 Task: Search one way flight ticket for 1 adult, 1 child, 1 infant in seat in premium economy from Jackson: Jackson Hole Airport to Greenville: Pitt-greenville Airport on 5-2-2023. Choice of flights is Frontier. Number of bags: 6 checked bags. Price is upto 96000. Outbound departure time preference is 16:15.
Action: Mouse moved to (360, 309)
Screenshot: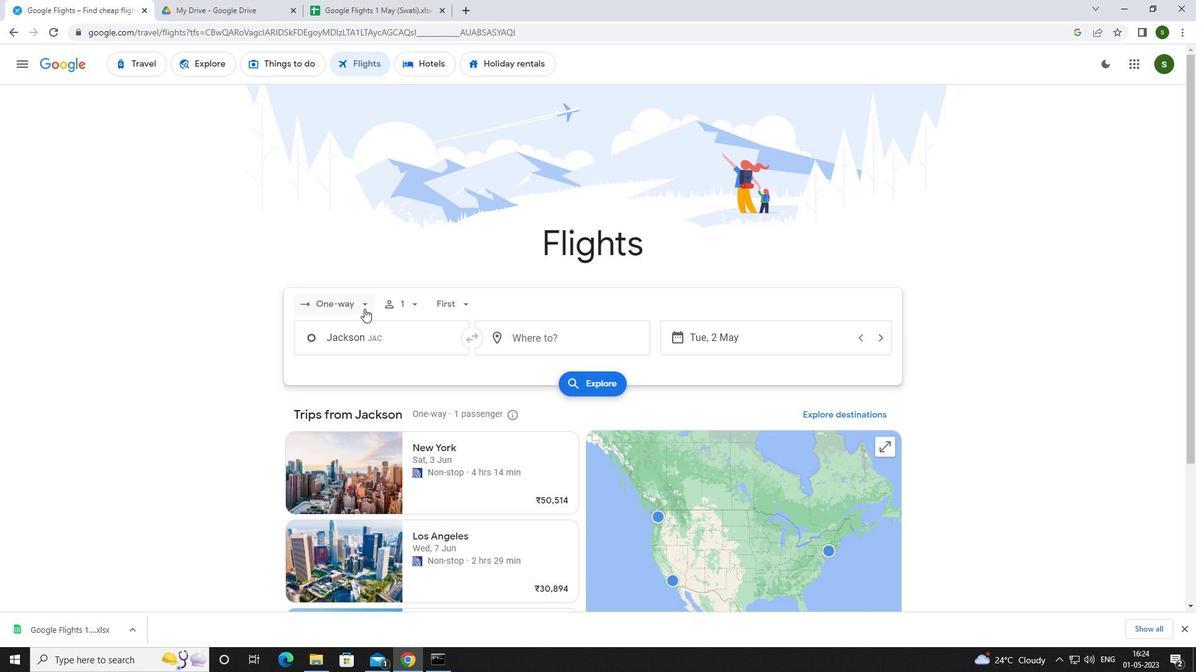 
Action: Mouse pressed left at (360, 309)
Screenshot: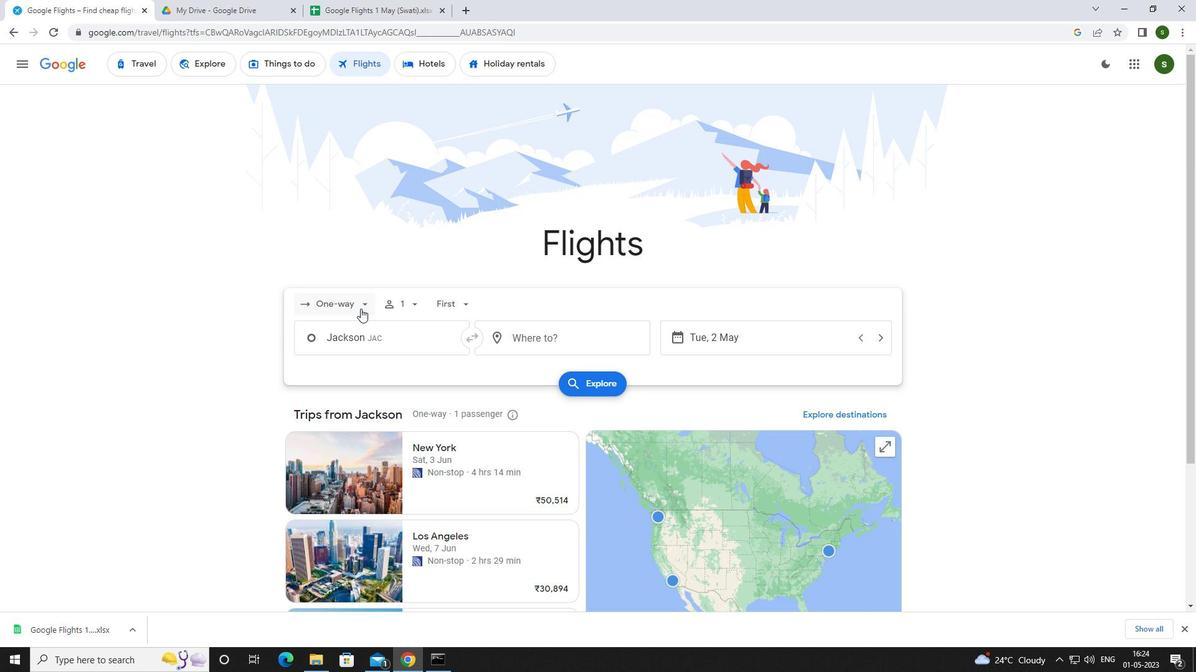 
Action: Mouse moved to (364, 362)
Screenshot: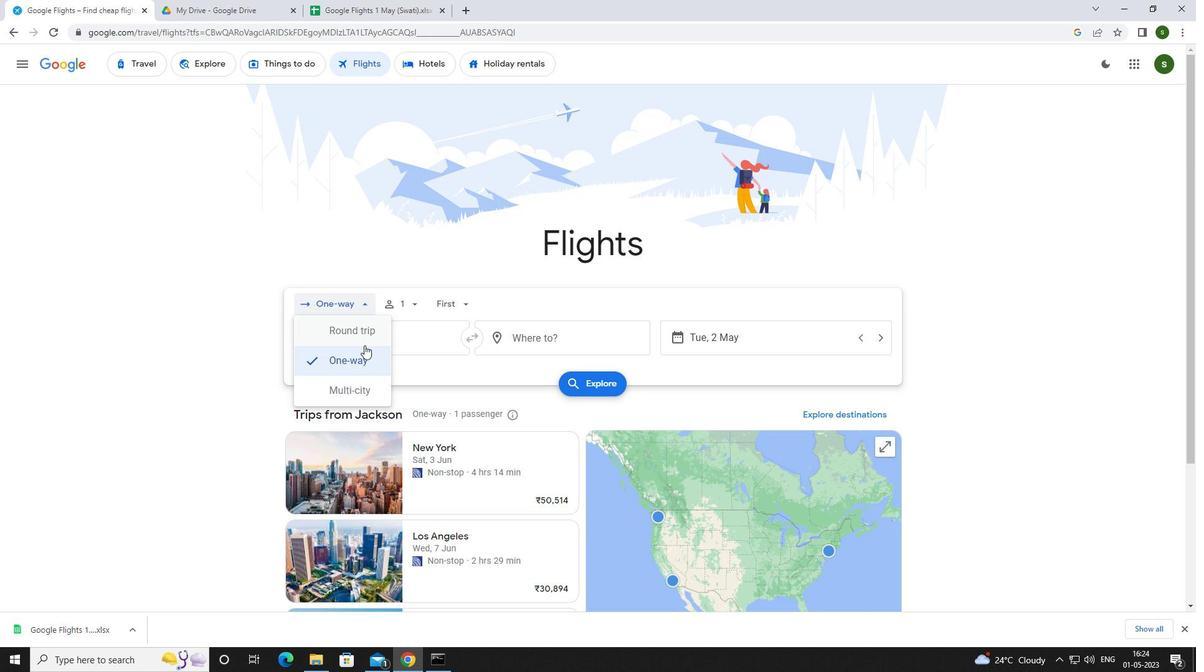 
Action: Mouse pressed left at (364, 362)
Screenshot: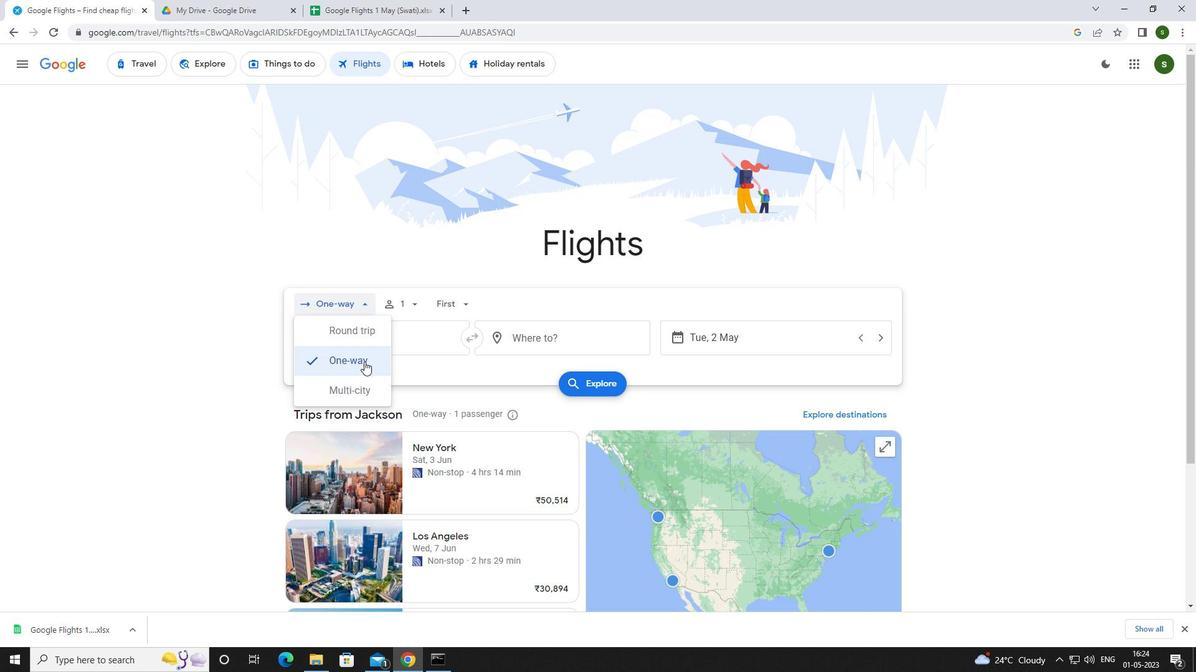 
Action: Mouse moved to (413, 301)
Screenshot: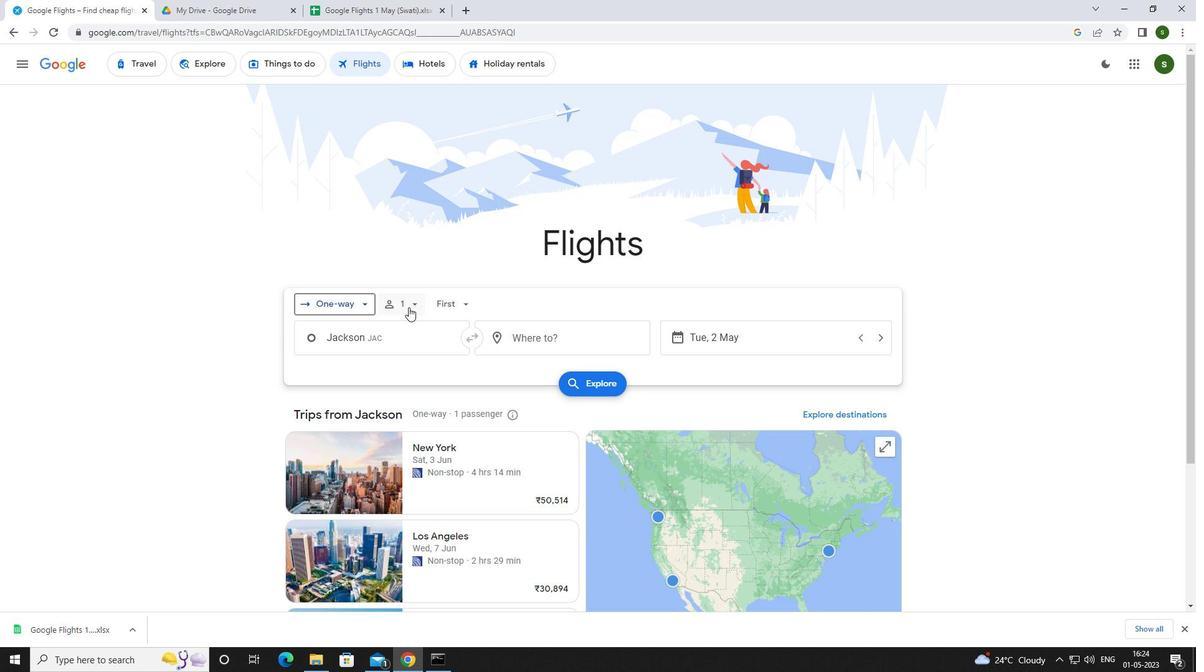 
Action: Mouse pressed left at (413, 301)
Screenshot: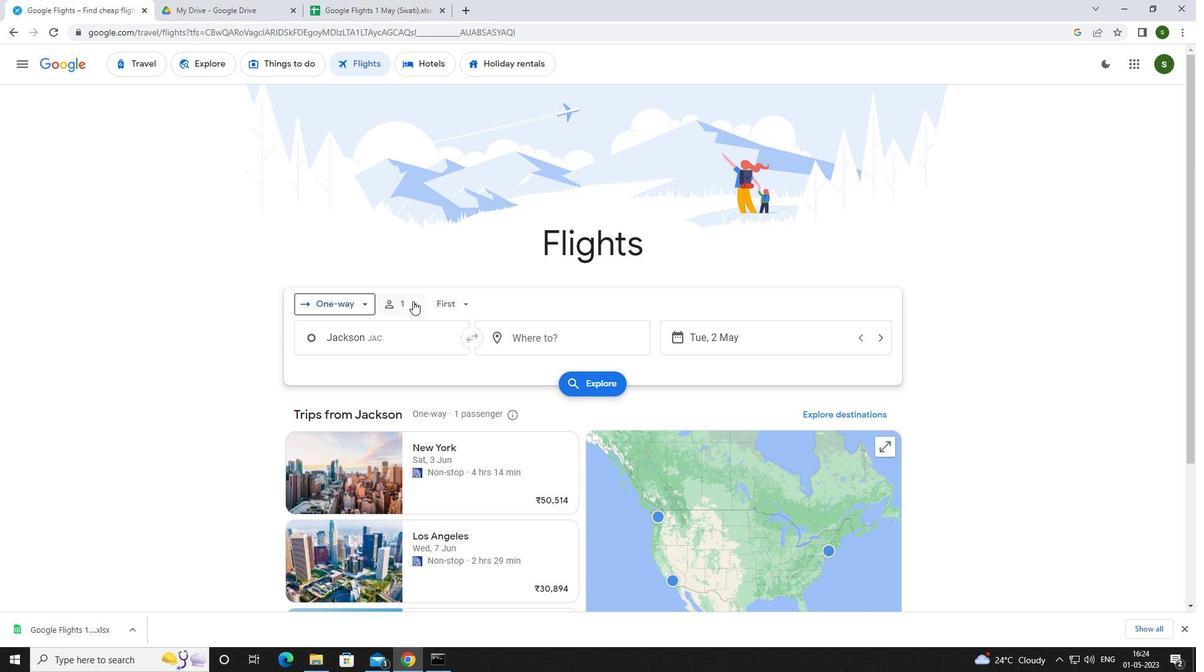 
Action: Mouse moved to (509, 370)
Screenshot: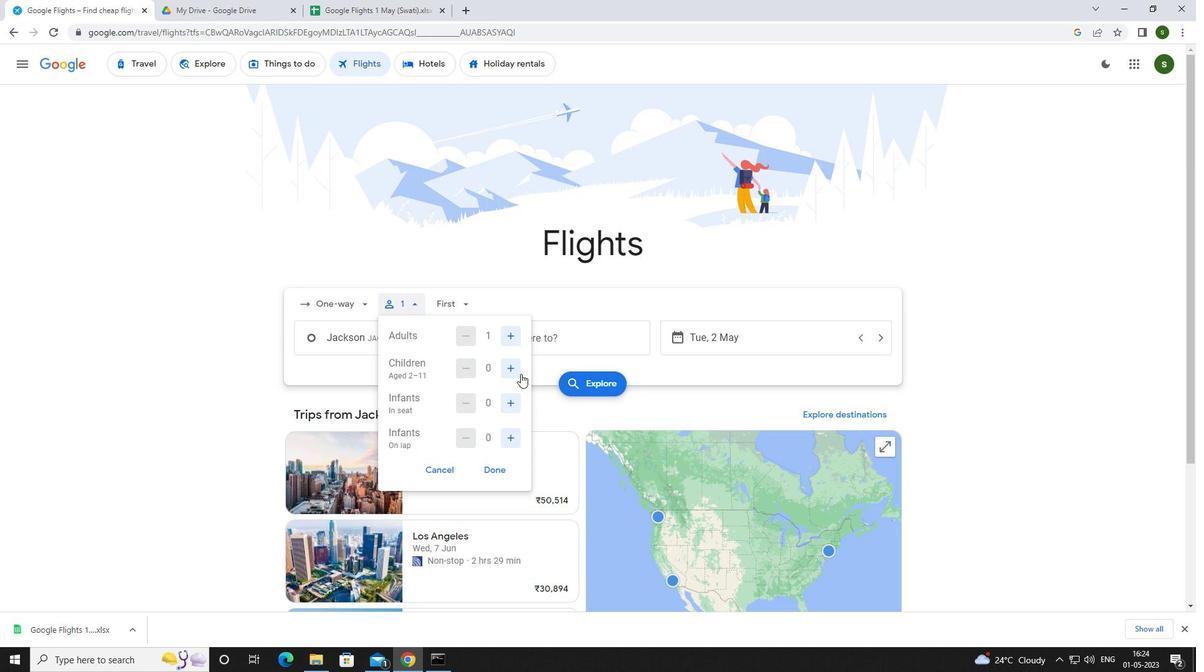 
Action: Mouse pressed left at (509, 370)
Screenshot: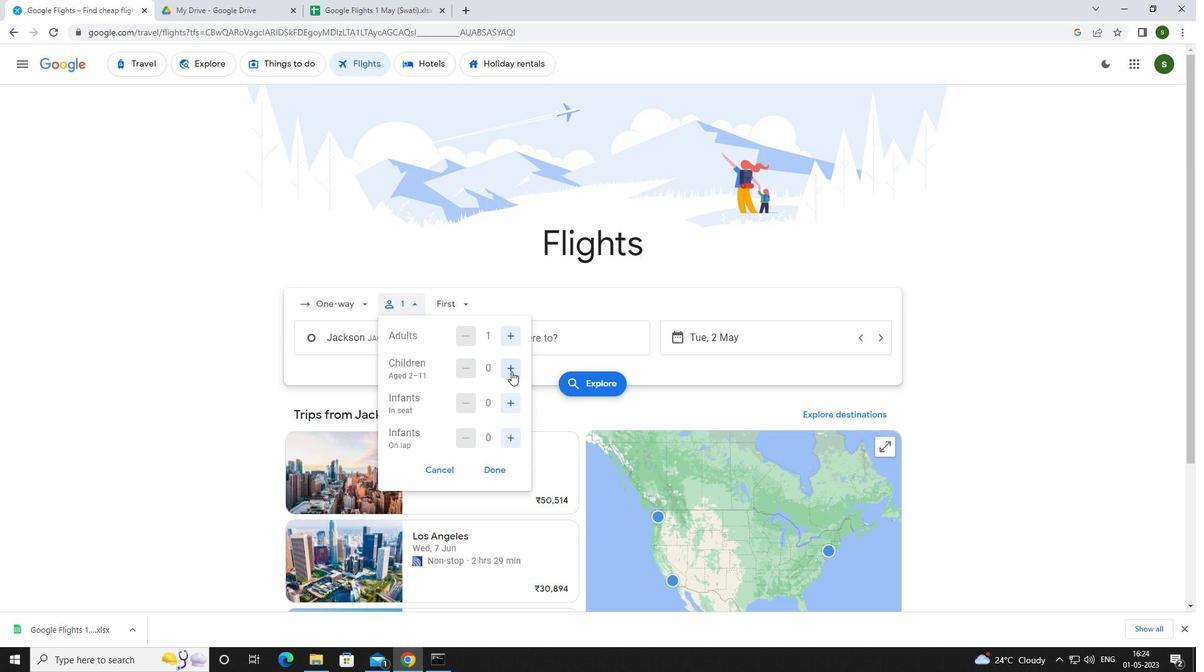 
Action: Mouse moved to (510, 396)
Screenshot: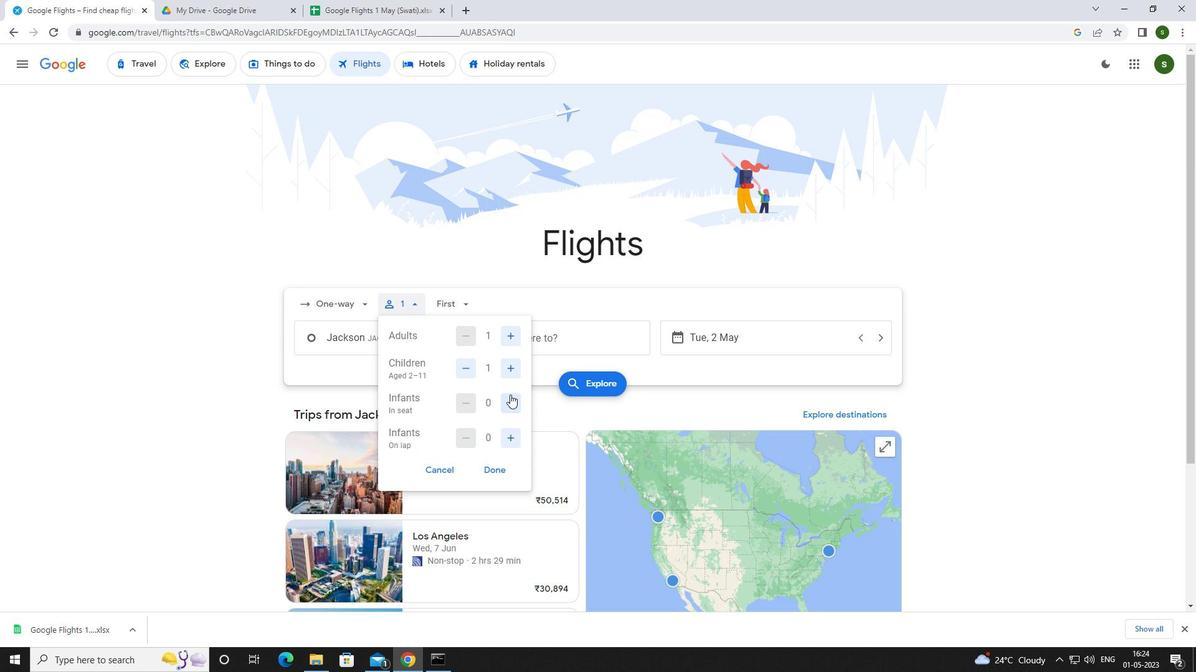 
Action: Mouse pressed left at (510, 396)
Screenshot: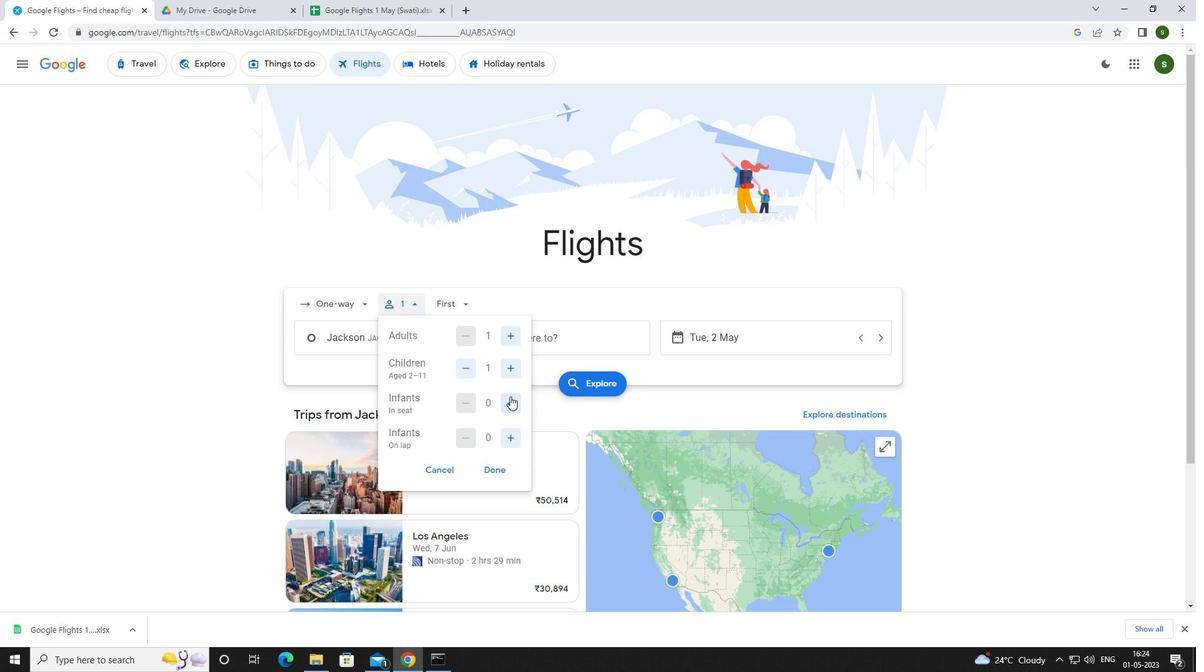 
Action: Mouse moved to (469, 303)
Screenshot: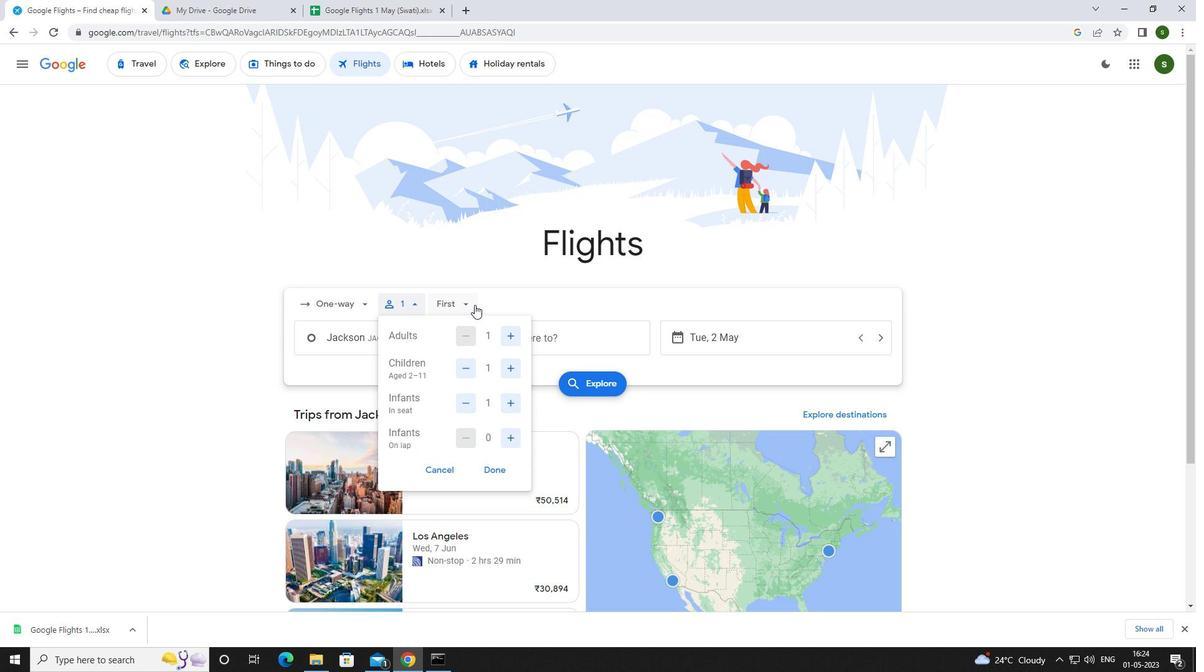 
Action: Mouse pressed left at (469, 303)
Screenshot: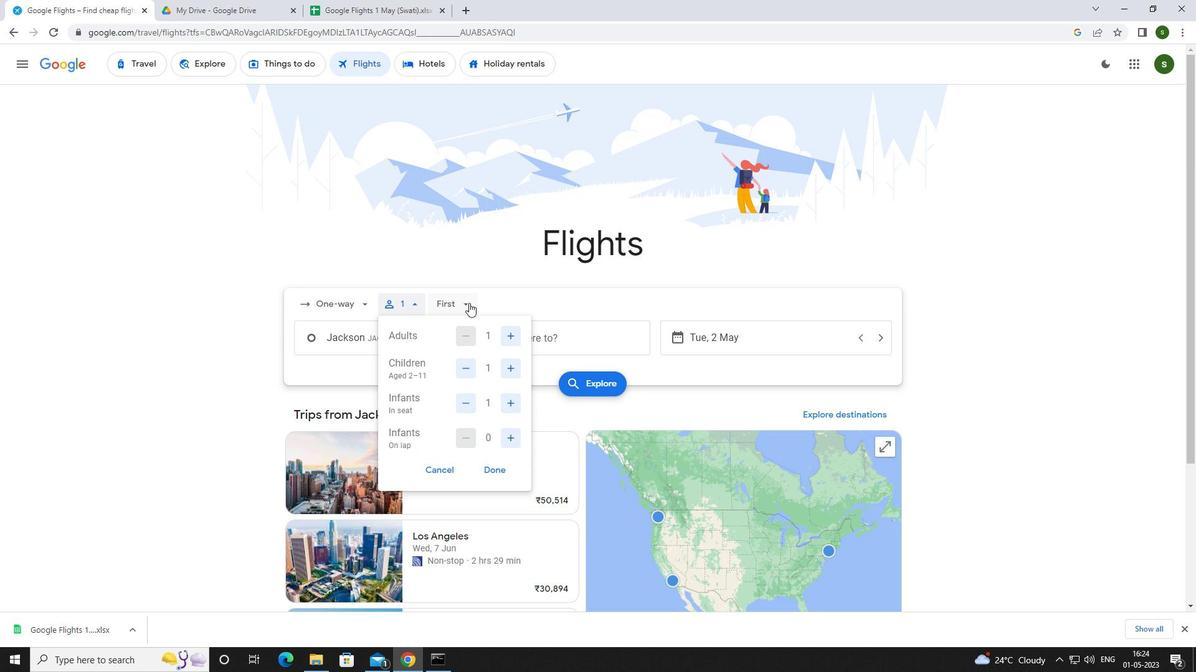 
Action: Mouse moved to (480, 357)
Screenshot: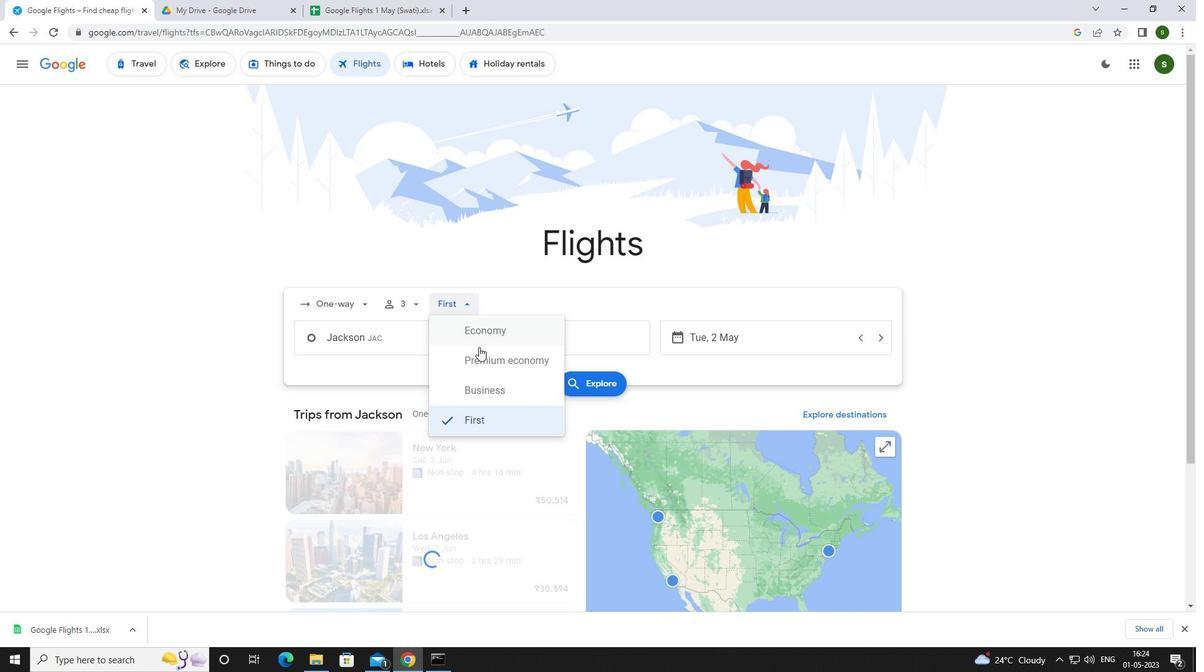 
Action: Mouse pressed left at (480, 357)
Screenshot: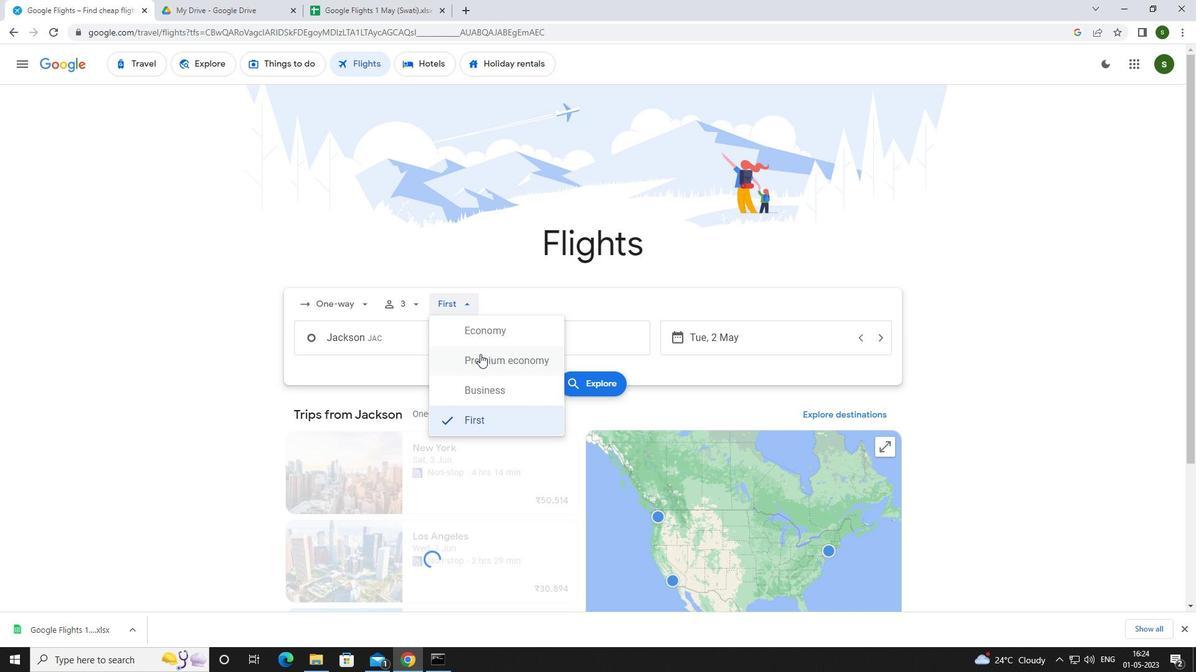 
Action: Mouse moved to (434, 337)
Screenshot: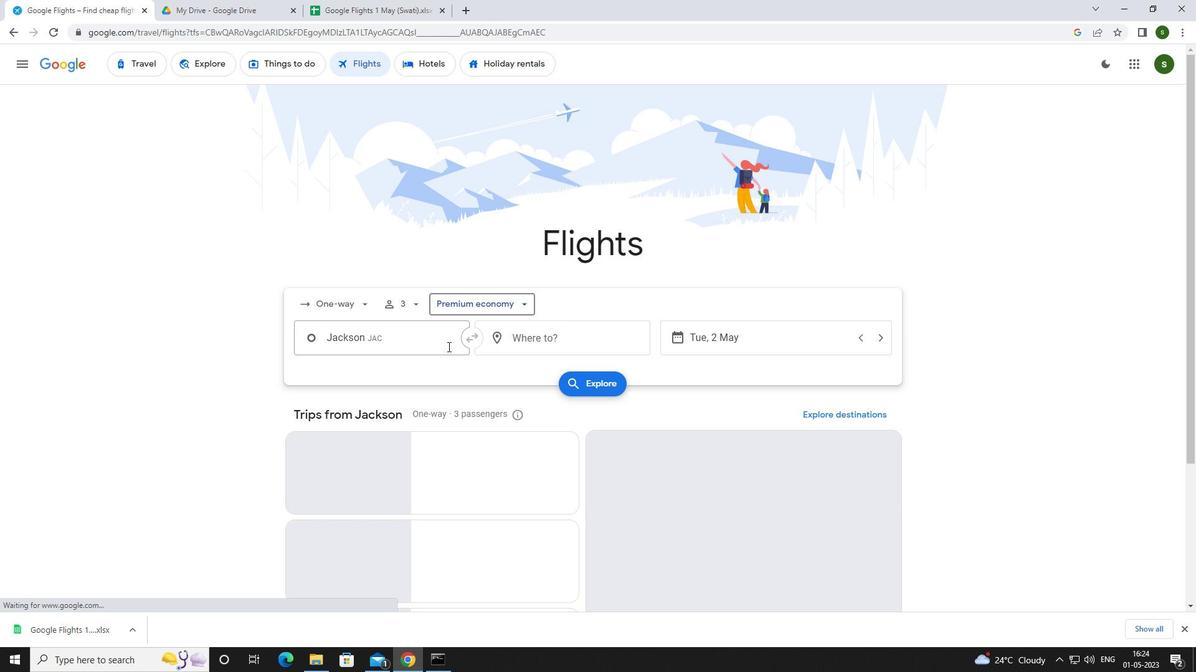 
Action: Mouse pressed left at (434, 337)
Screenshot: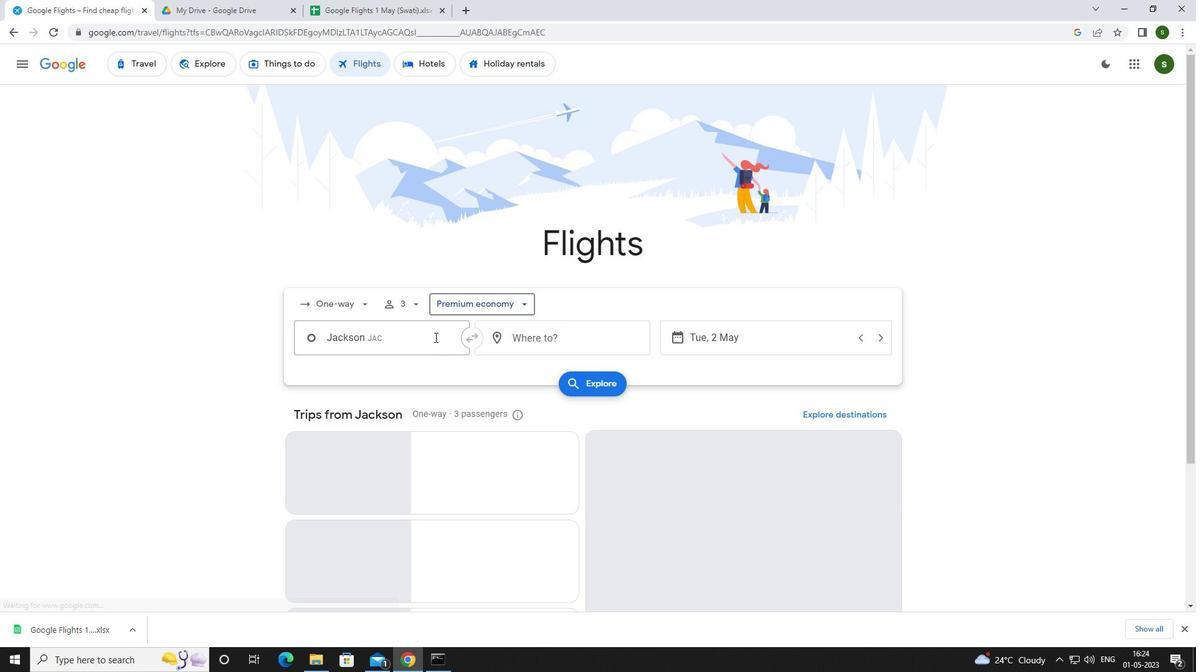 
Action: Mouse moved to (434, 334)
Screenshot: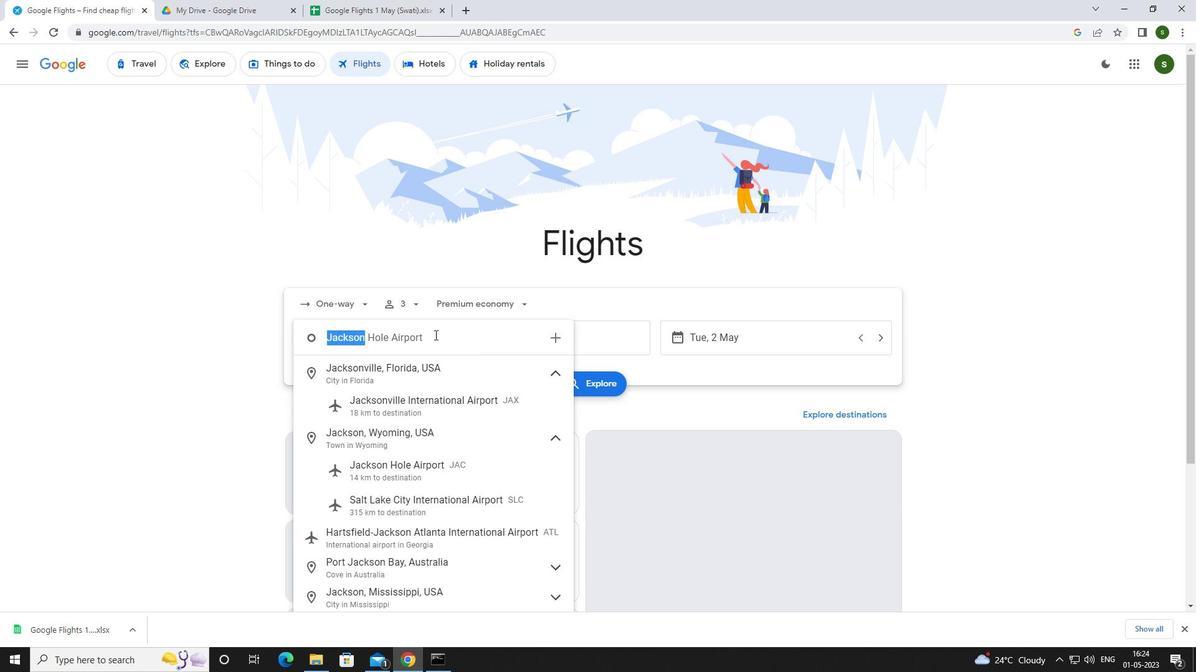 
Action: Key pressed <Key.caps_lock>j<Key.caps_lock>ackson<Key.space>
Screenshot: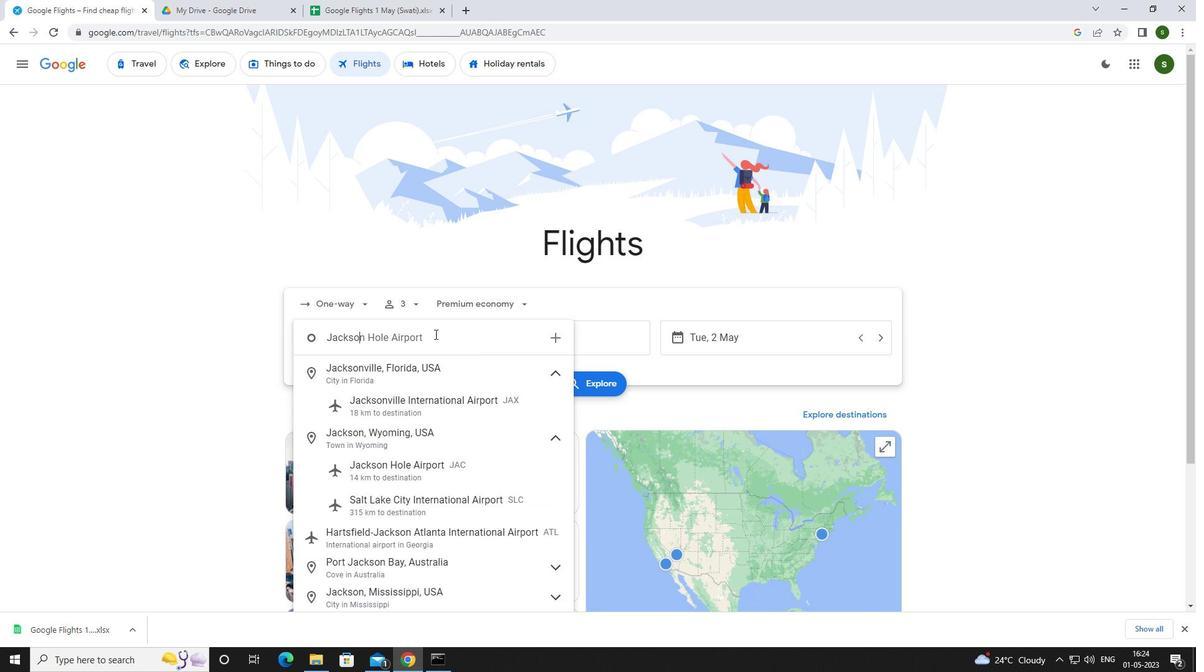 
Action: Mouse moved to (424, 409)
Screenshot: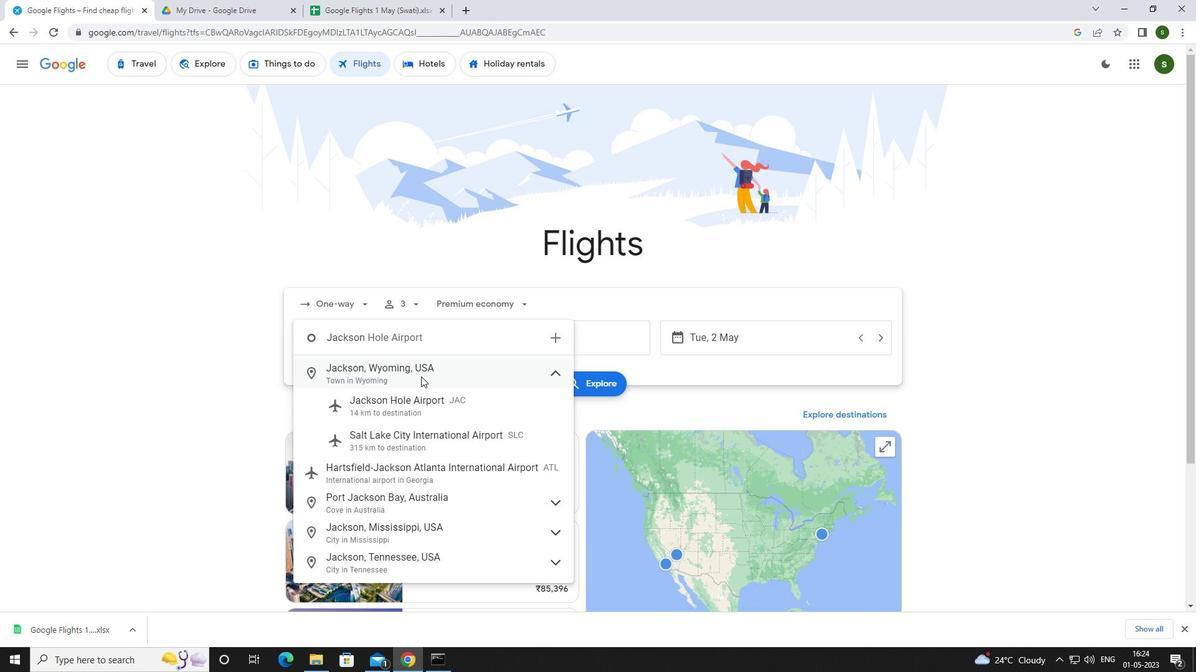 
Action: Mouse pressed left at (424, 409)
Screenshot: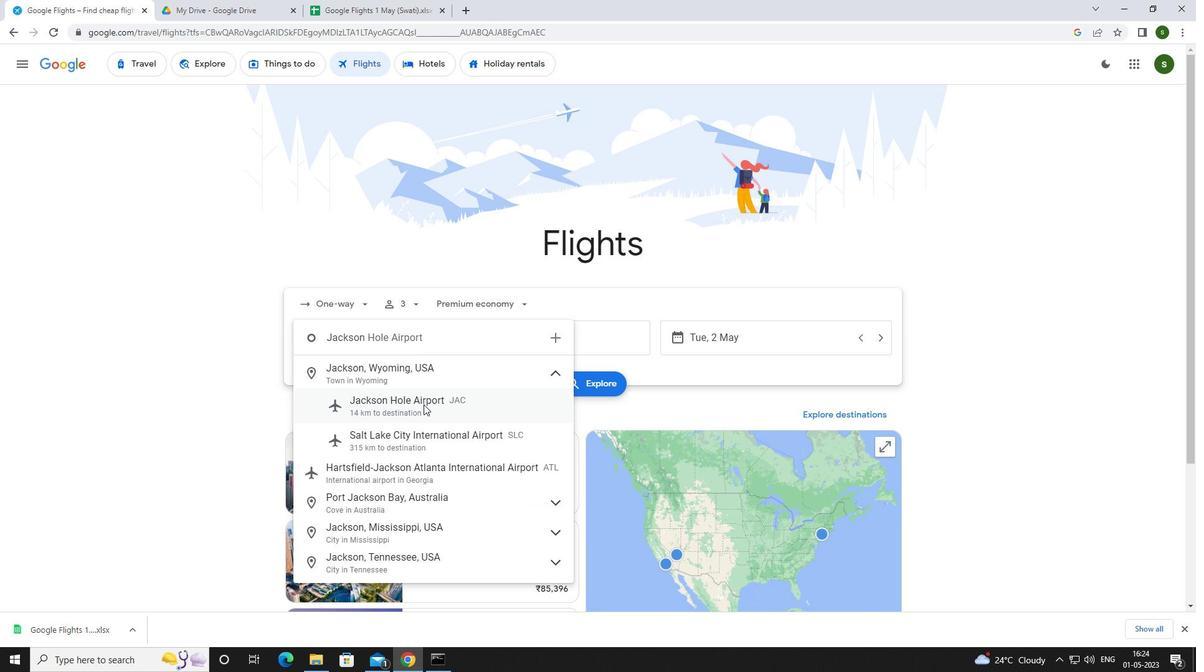 
Action: Mouse moved to (537, 343)
Screenshot: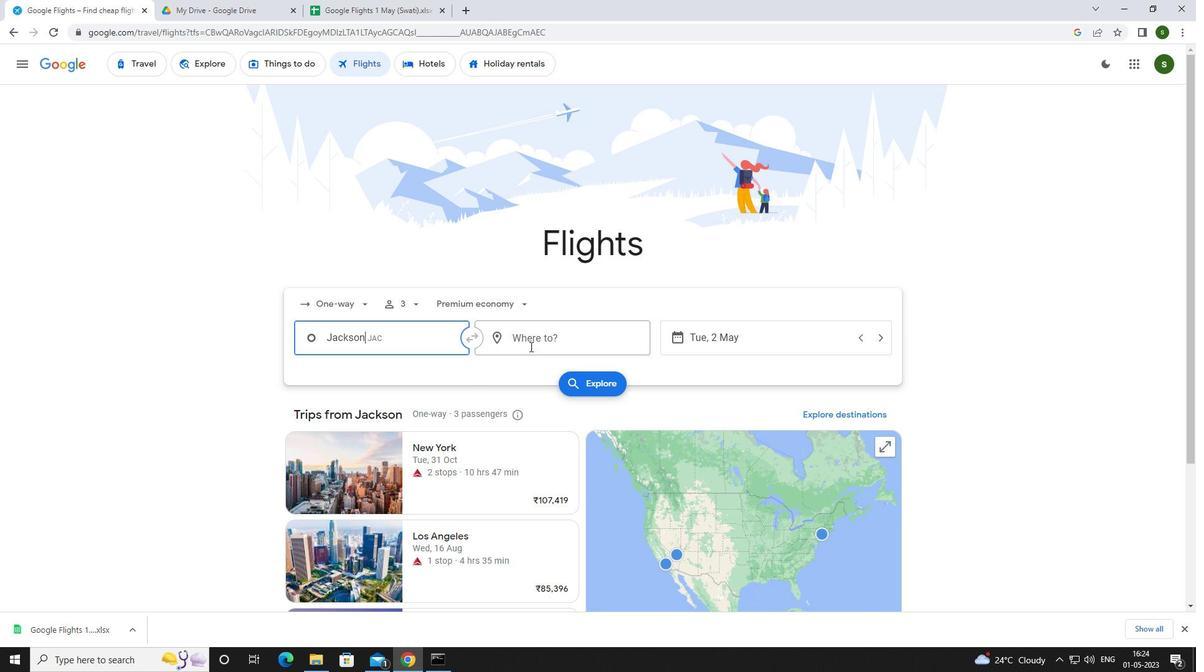 
Action: Mouse pressed left at (537, 343)
Screenshot: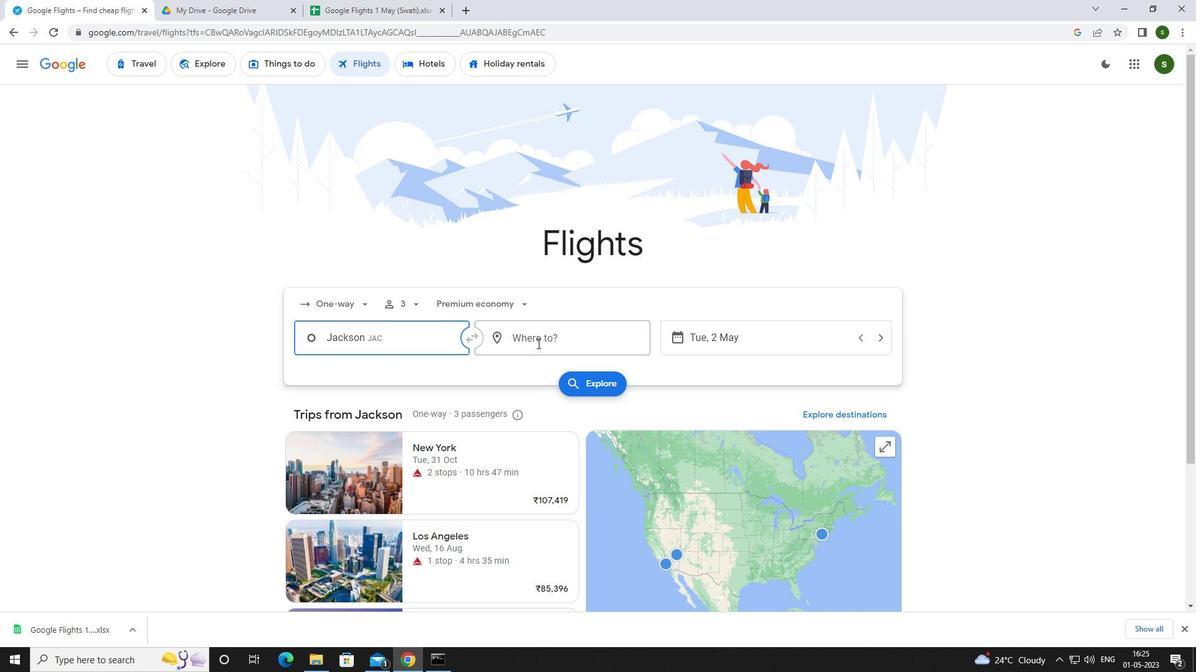 
Action: Mouse moved to (507, 347)
Screenshot: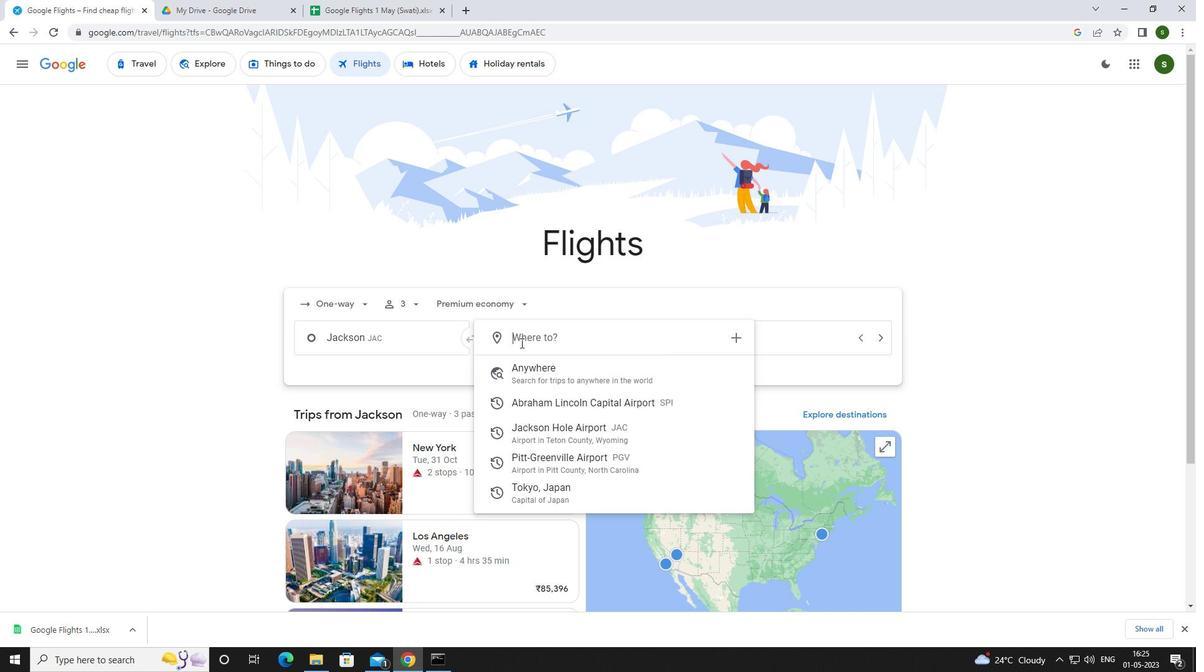
Action: Key pressed <Key.caps_lock>g<Key.caps_lock>reenville<Key.space><Key.caps_lock>p<Key.caps_lock>i
Screenshot: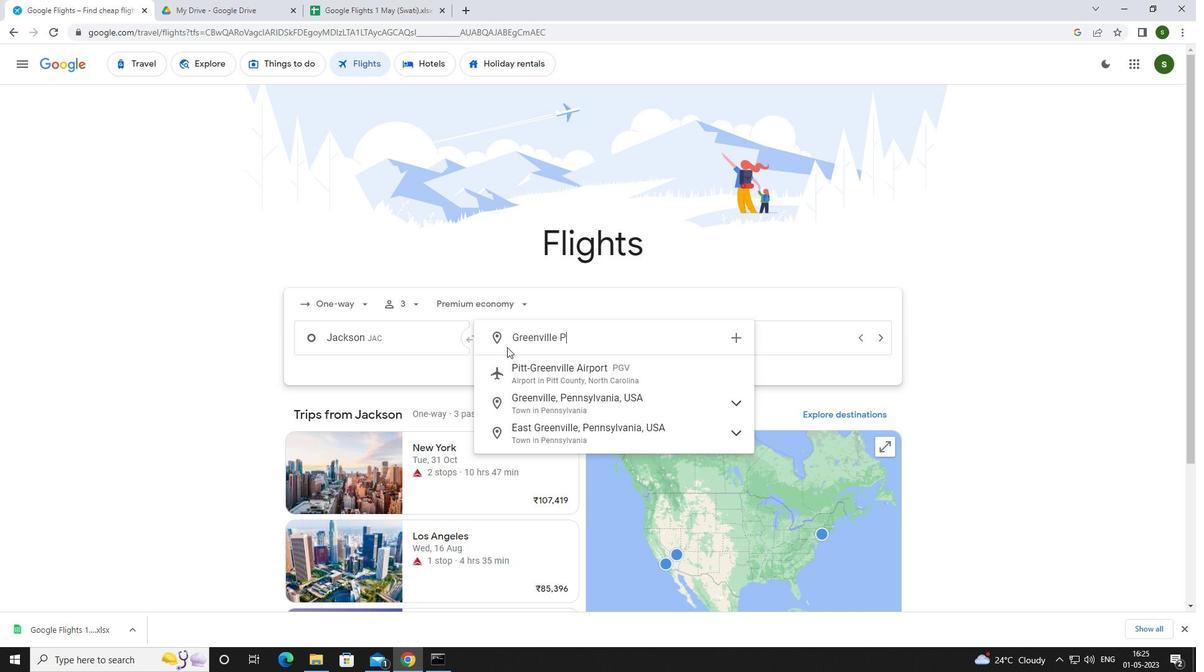 
Action: Mouse moved to (560, 373)
Screenshot: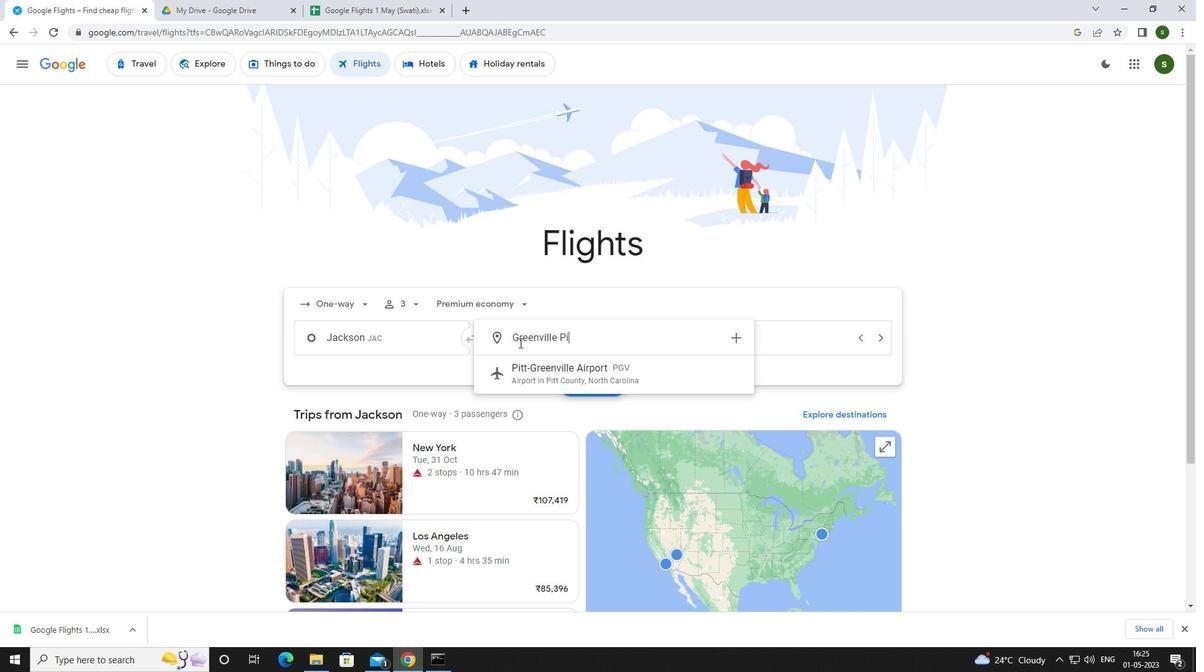 
Action: Mouse pressed left at (560, 373)
Screenshot: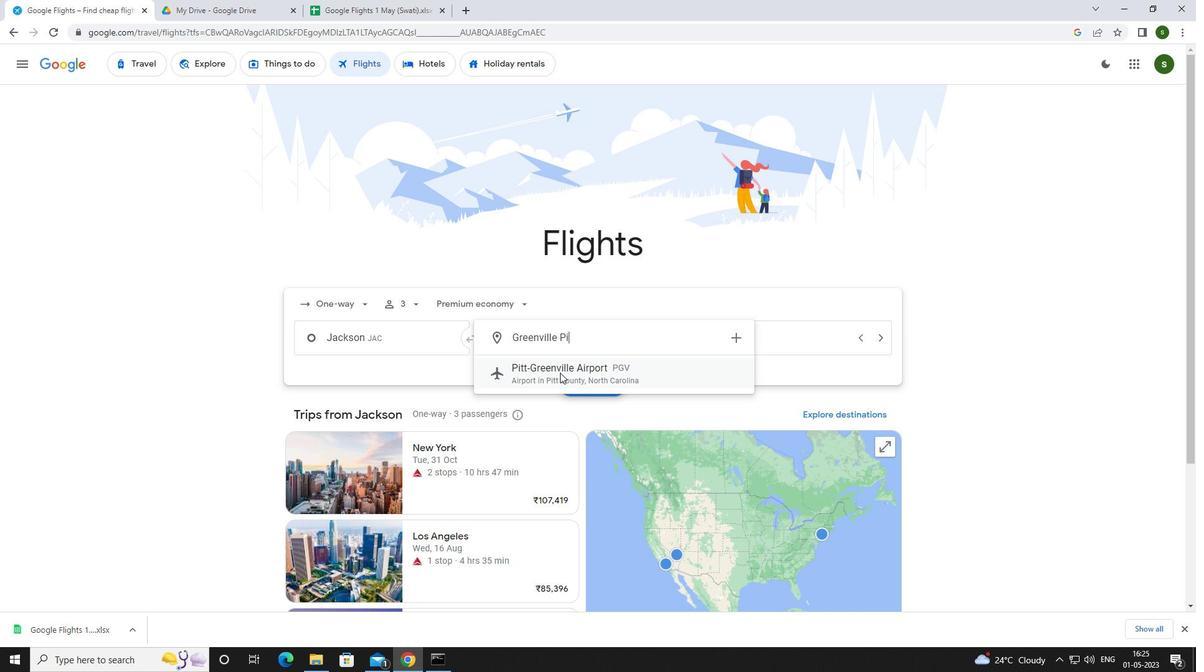 
Action: Mouse moved to (770, 340)
Screenshot: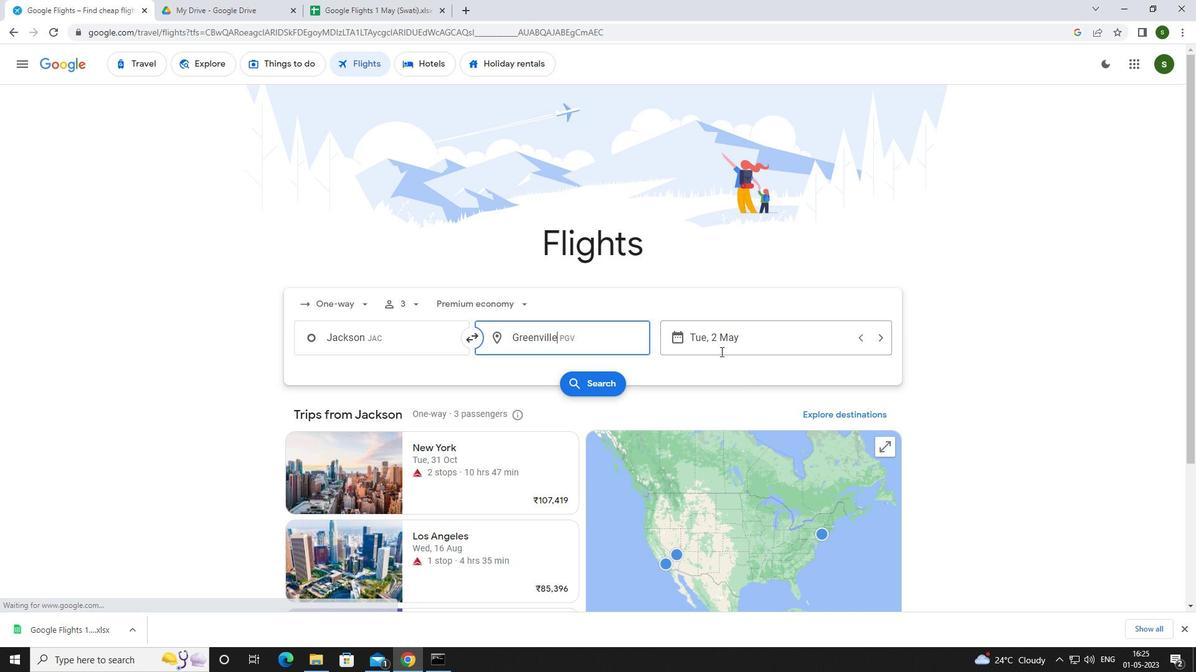 
Action: Mouse pressed left at (770, 340)
Screenshot: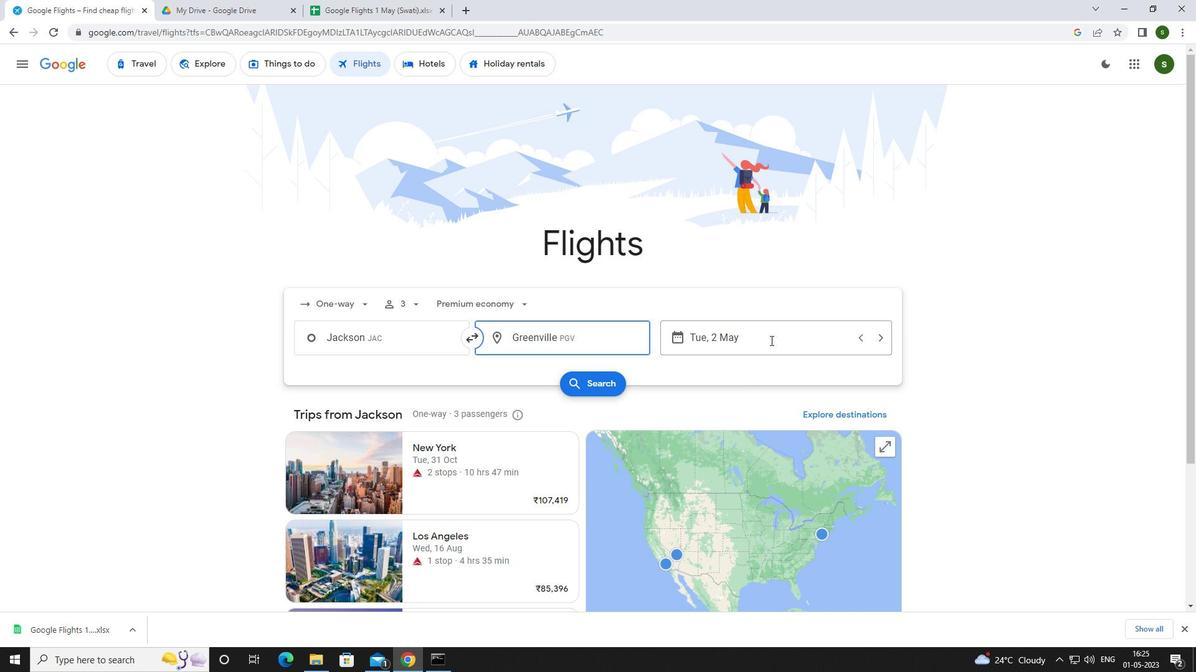 
Action: Mouse moved to (505, 378)
Screenshot: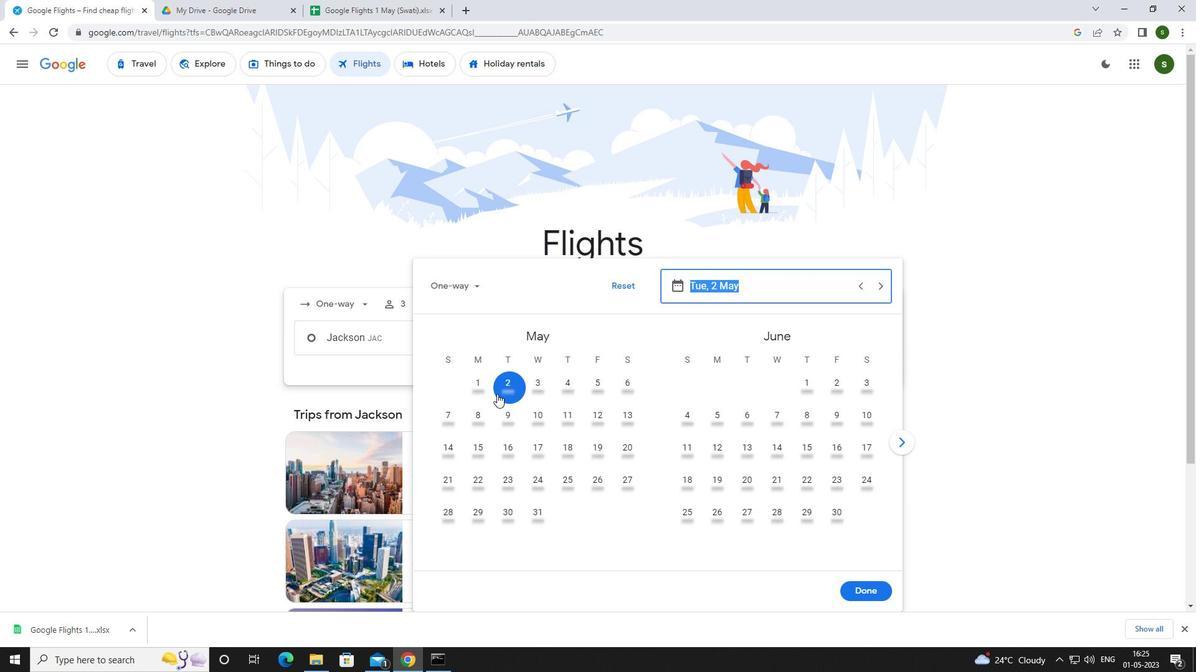 
Action: Mouse pressed left at (505, 378)
Screenshot: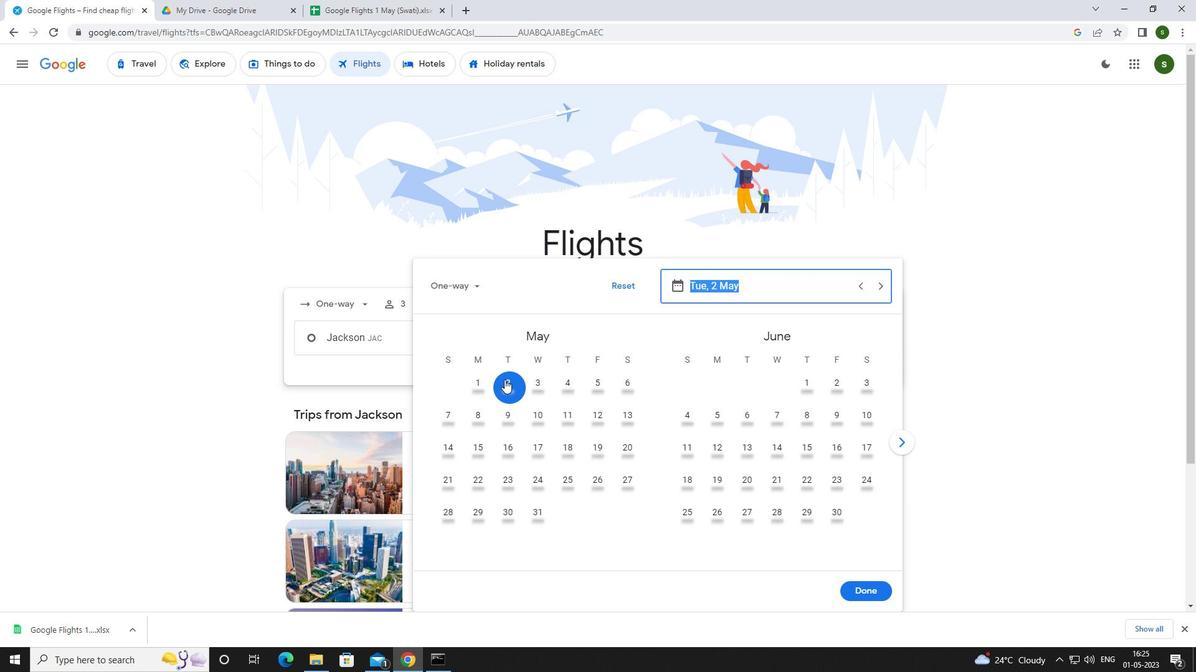 
Action: Mouse moved to (863, 591)
Screenshot: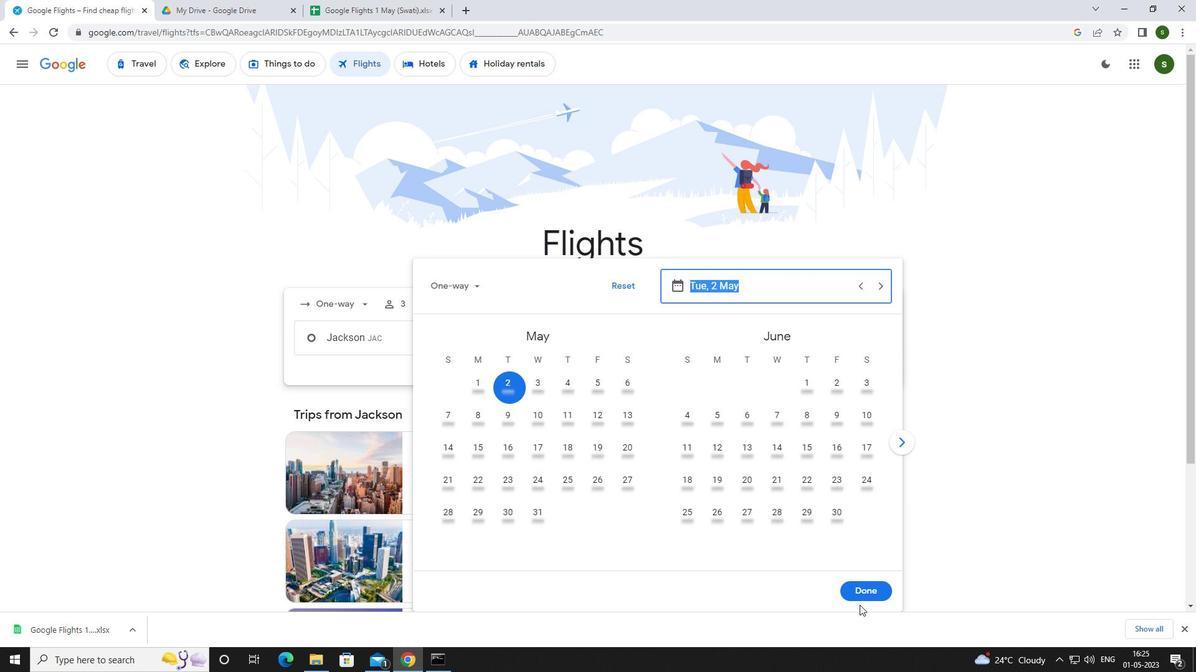
Action: Mouse pressed left at (863, 591)
Screenshot: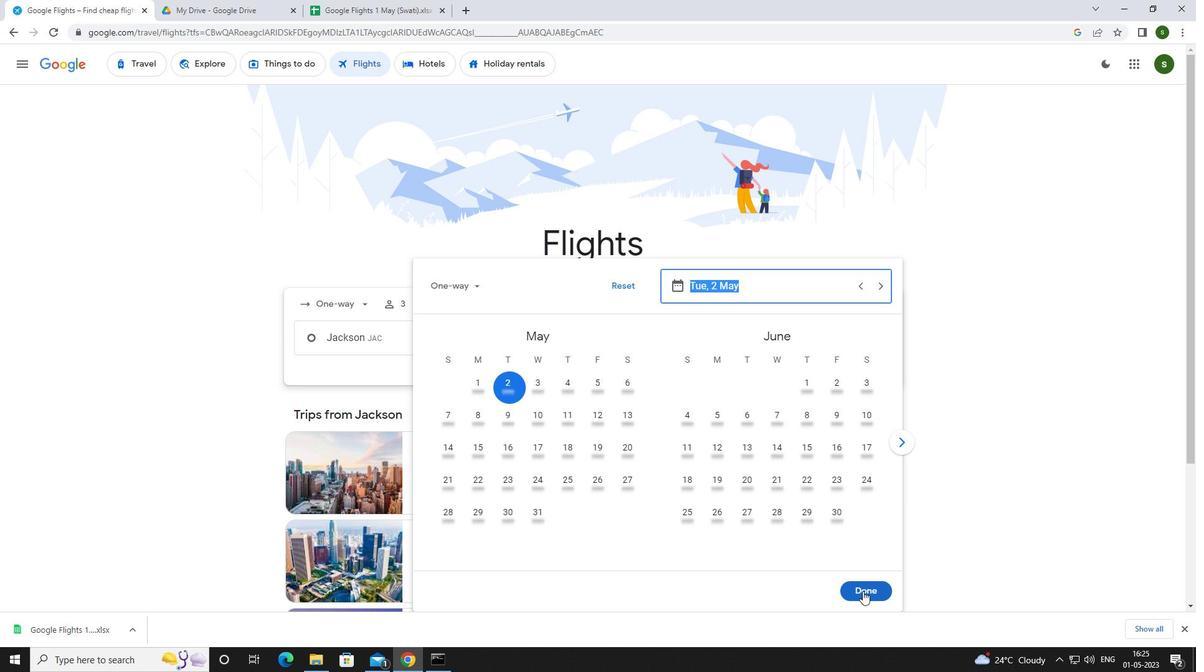 
Action: Mouse moved to (595, 390)
Screenshot: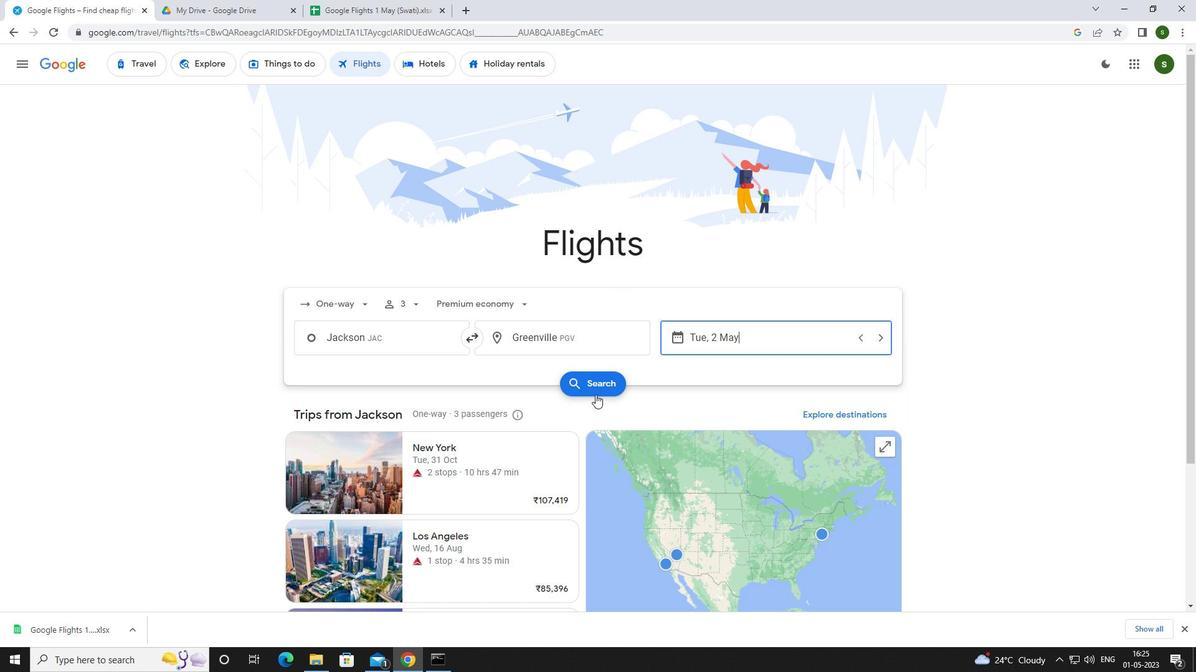 
Action: Mouse pressed left at (595, 390)
Screenshot: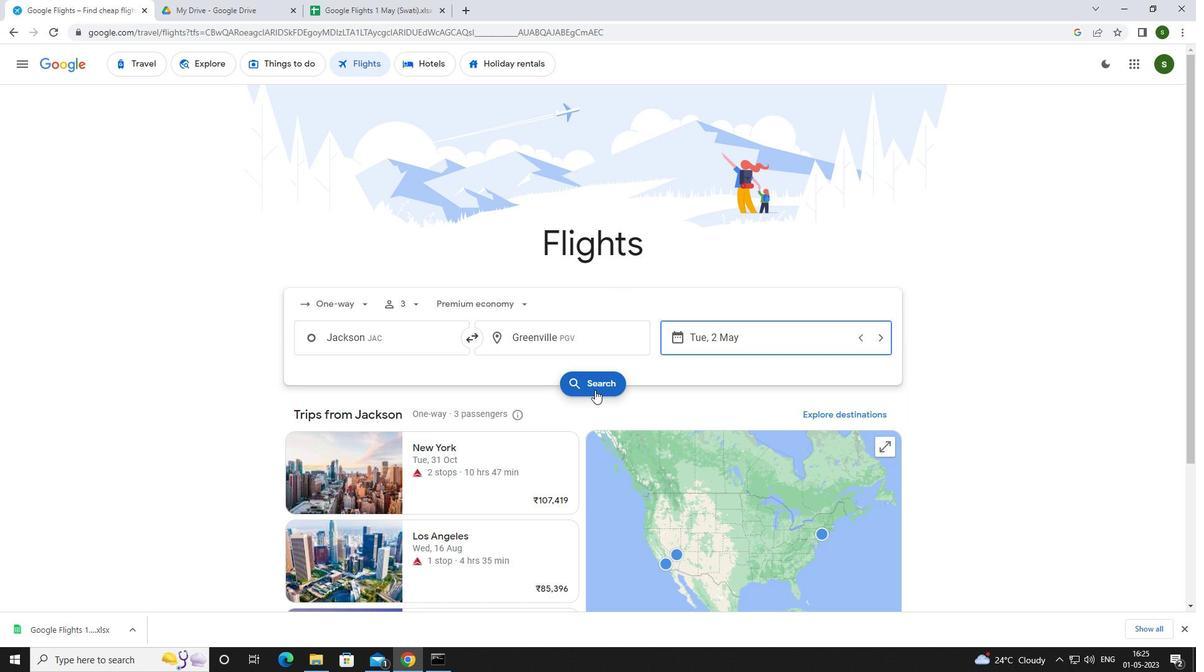 
Action: Mouse moved to (322, 178)
Screenshot: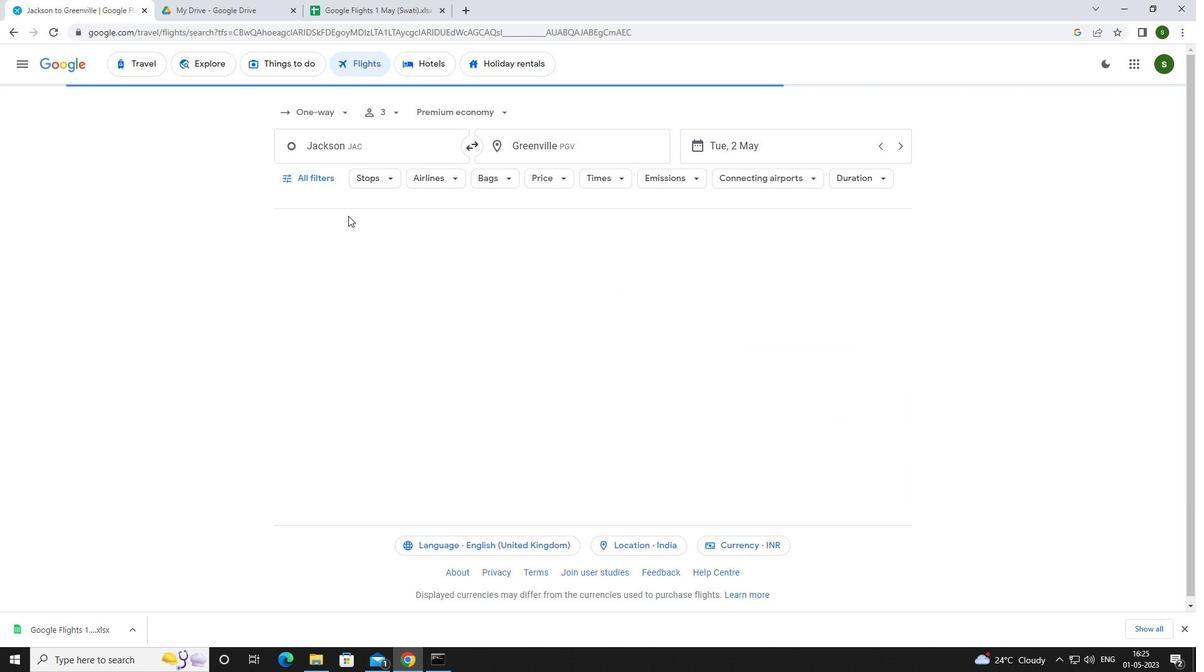 
Action: Mouse pressed left at (322, 178)
Screenshot: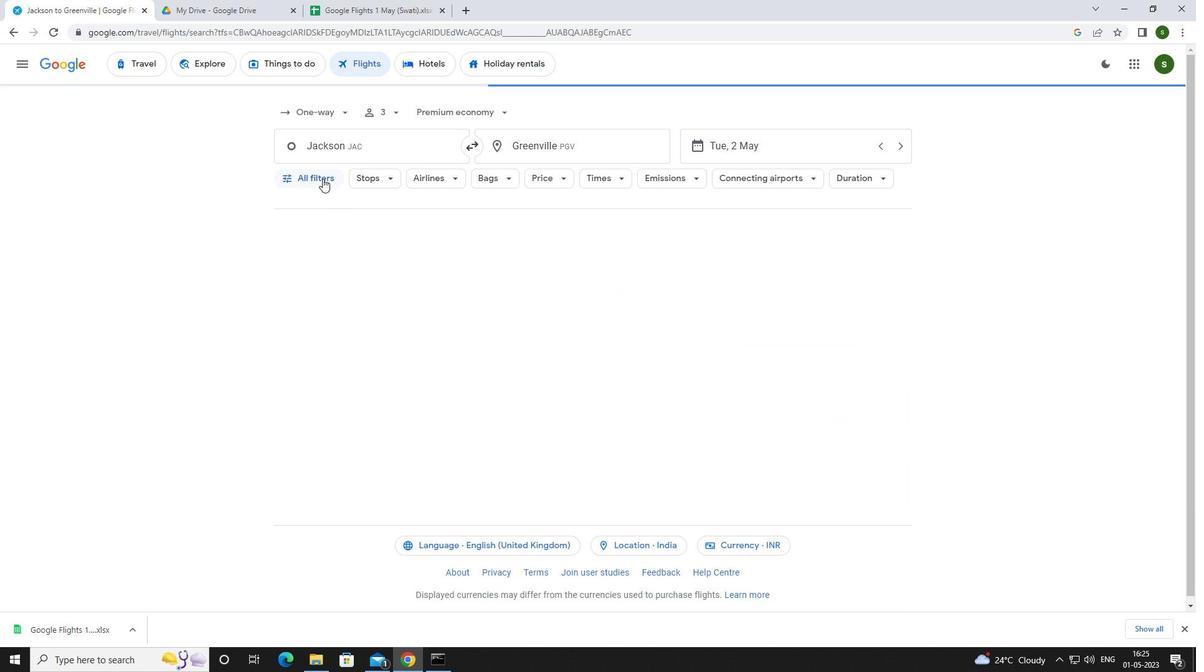 
Action: Mouse moved to (355, 231)
Screenshot: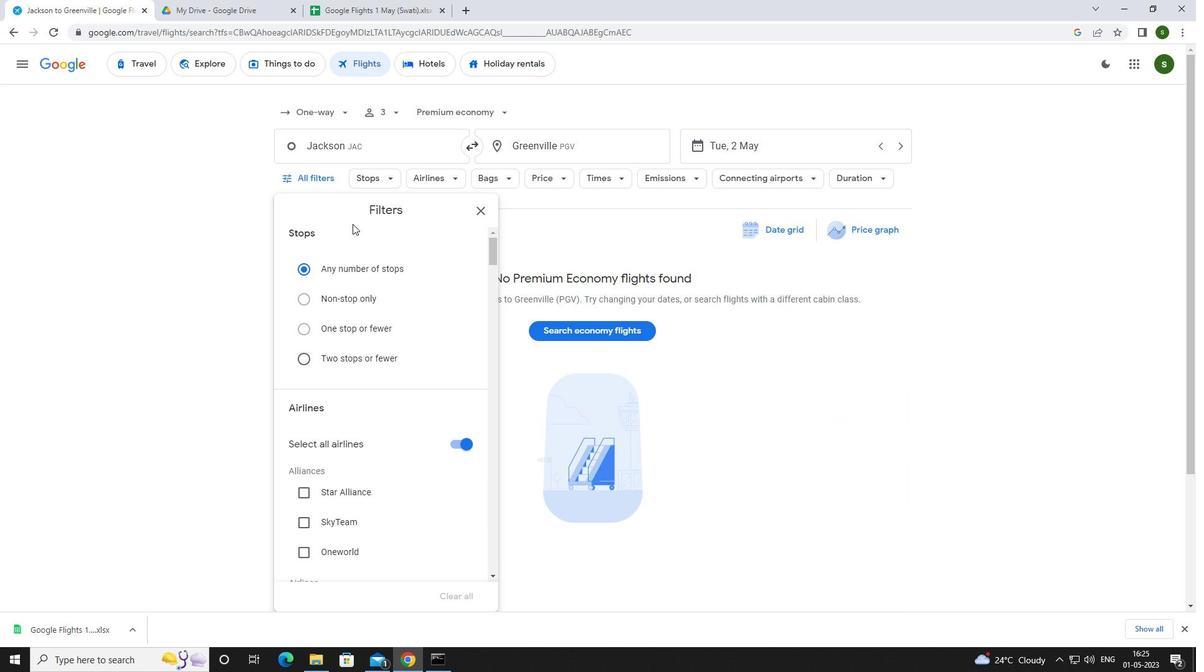 
Action: Mouse scrolled (355, 231) with delta (0, 0)
Screenshot: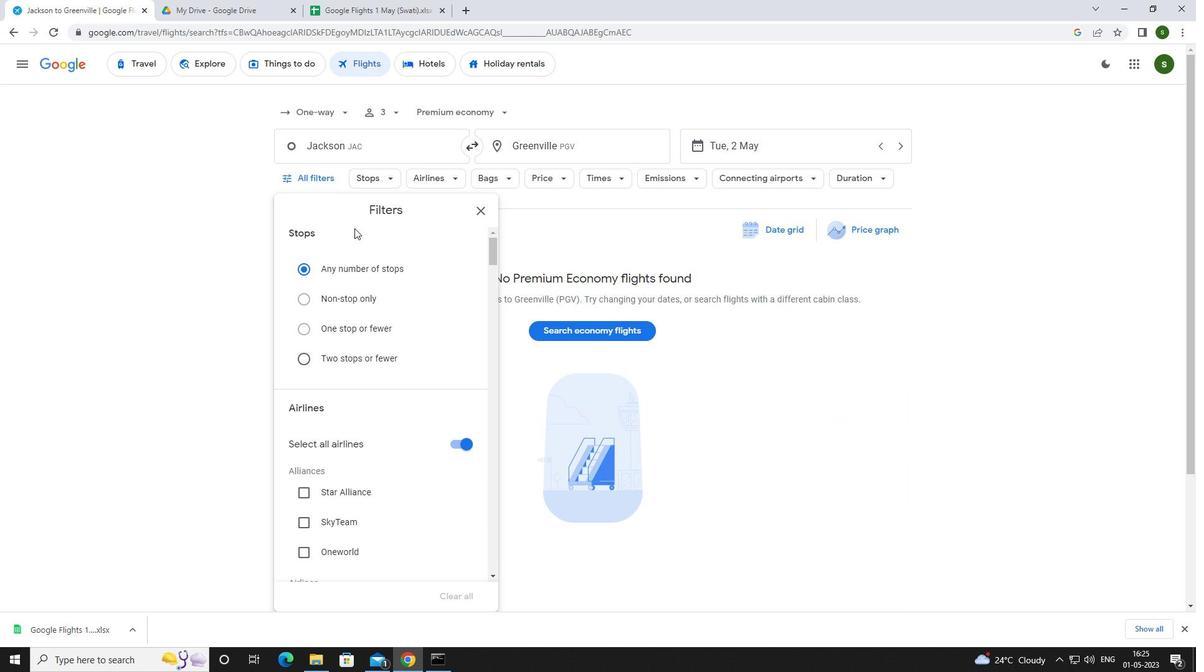 
Action: Mouse moved to (466, 387)
Screenshot: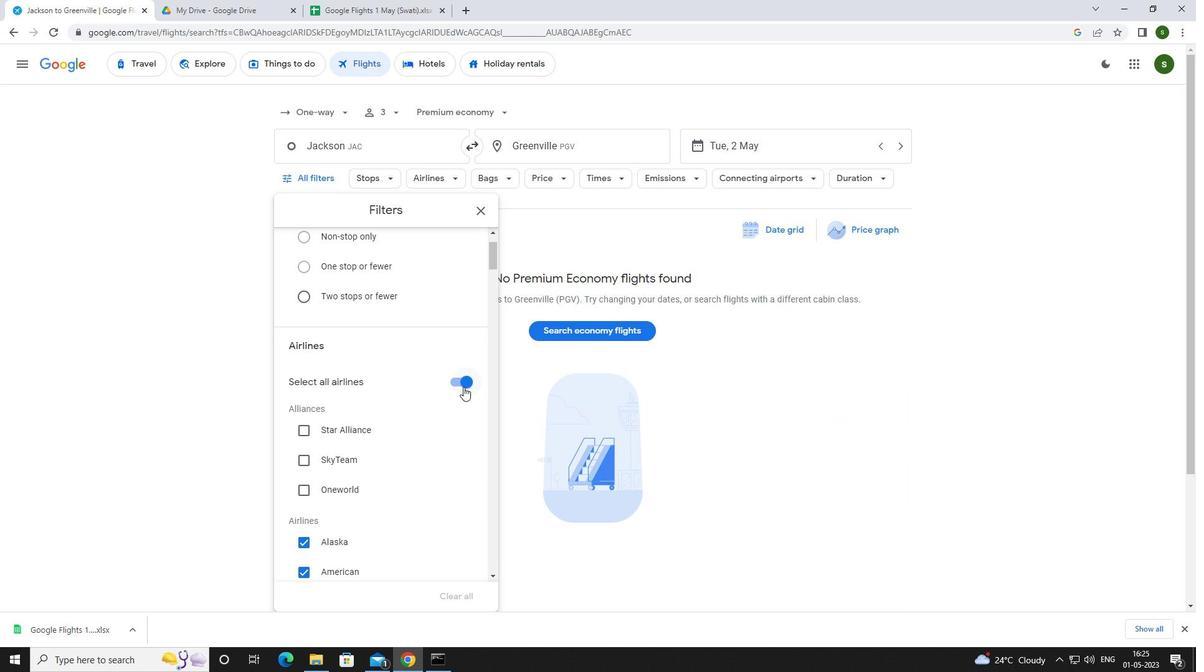
Action: Mouse pressed left at (466, 387)
Screenshot: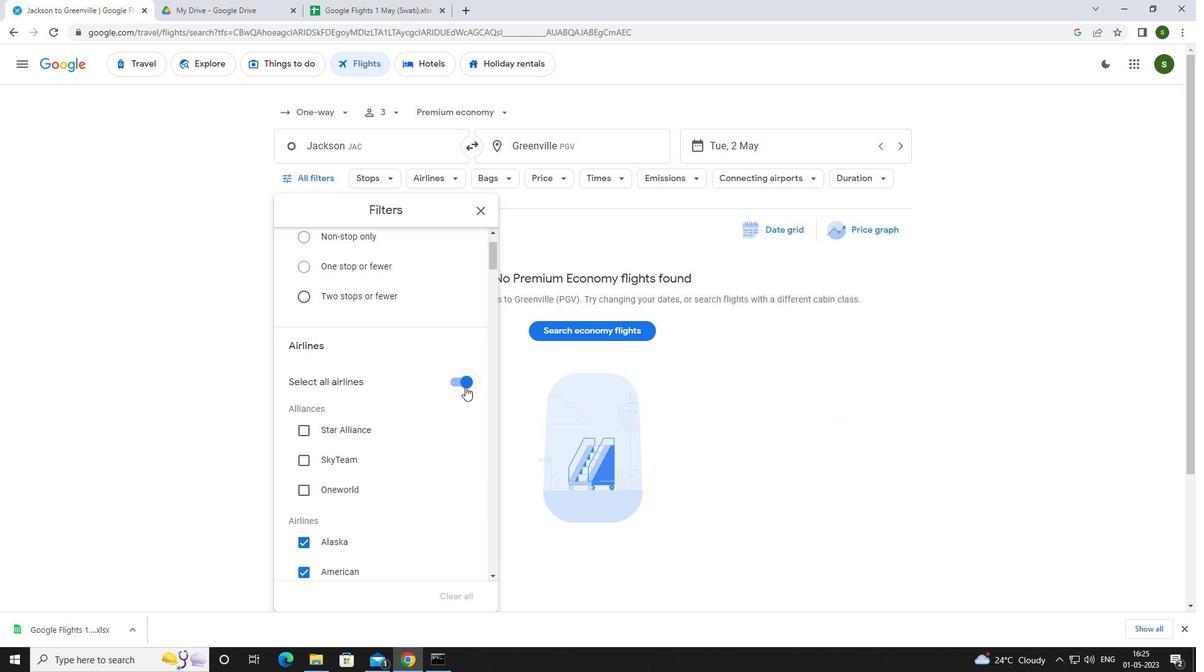 
Action: Mouse moved to (443, 342)
Screenshot: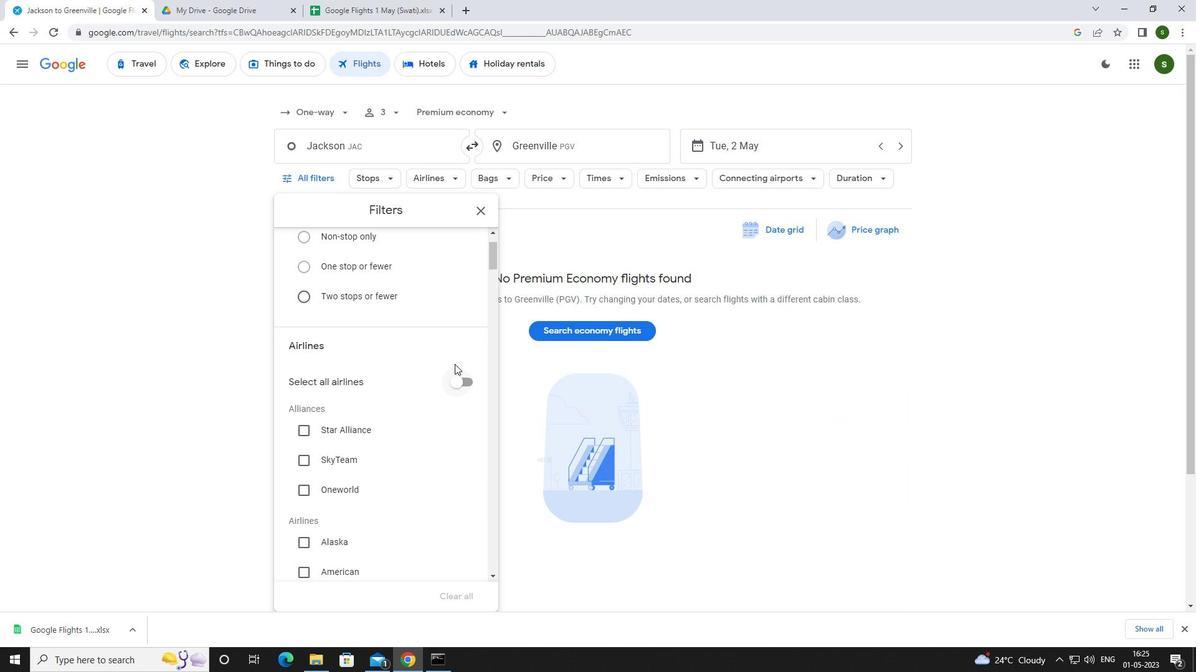 
Action: Mouse scrolled (443, 342) with delta (0, 0)
Screenshot: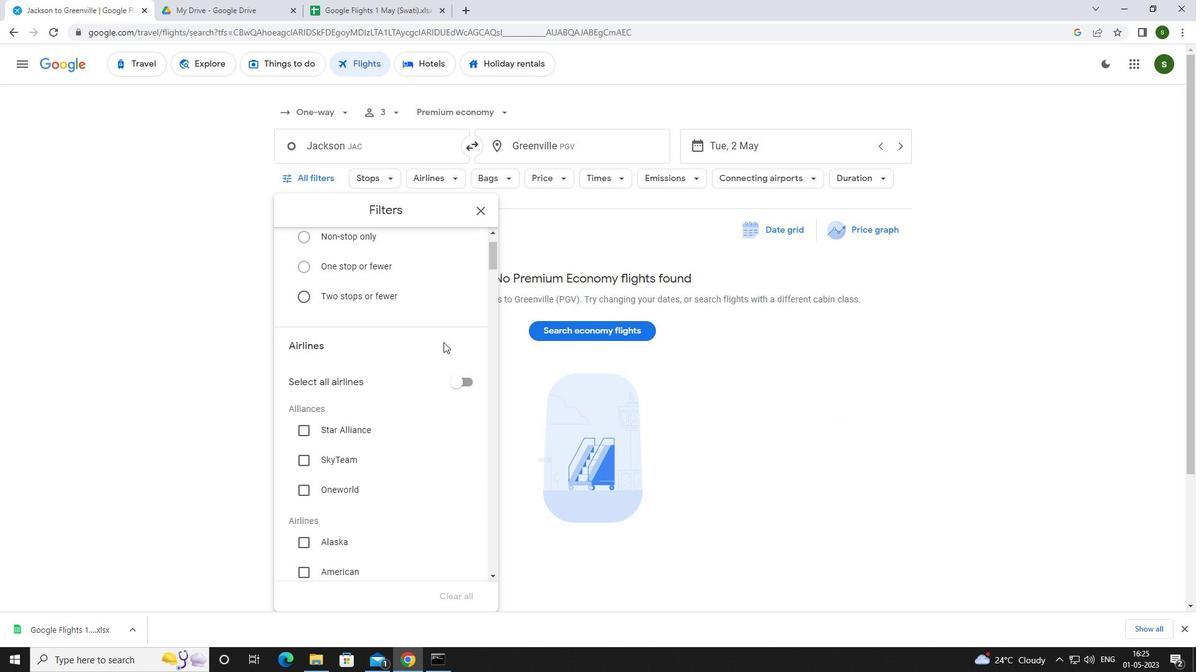
Action: Mouse scrolled (443, 342) with delta (0, 0)
Screenshot: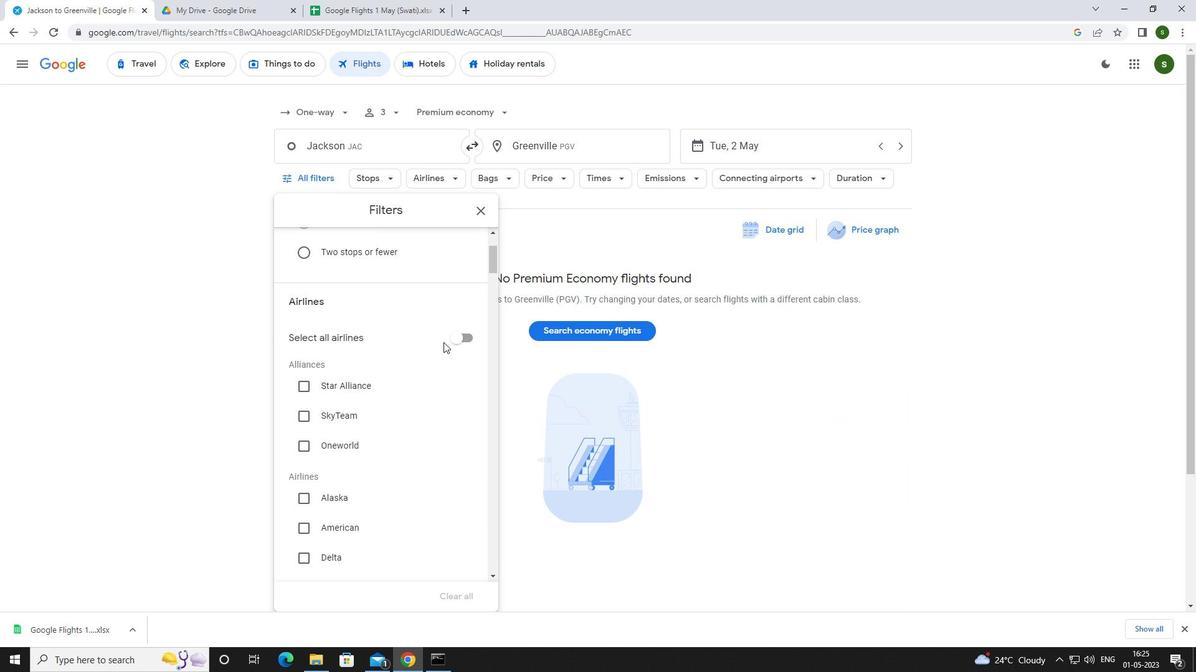 
Action: Mouse scrolled (443, 342) with delta (0, 0)
Screenshot: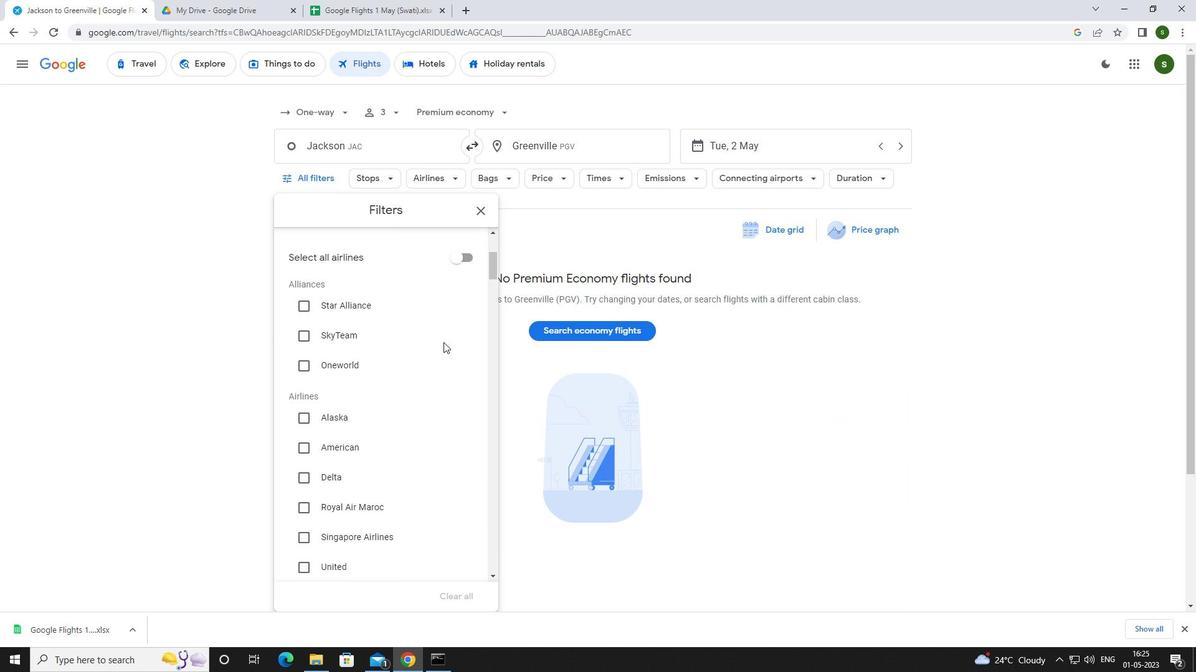 
Action: Mouse scrolled (443, 342) with delta (0, 0)
Screenshot: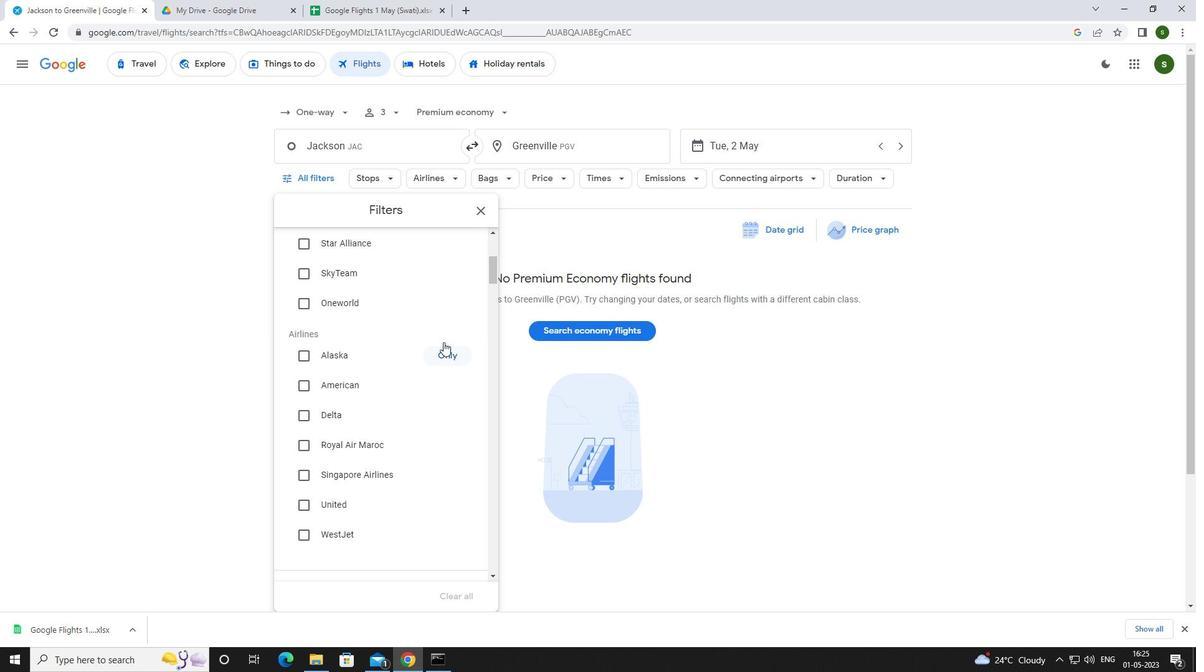 
Action: Mouse scrolled (443, 342) with delta (0, 0)
Screenshot: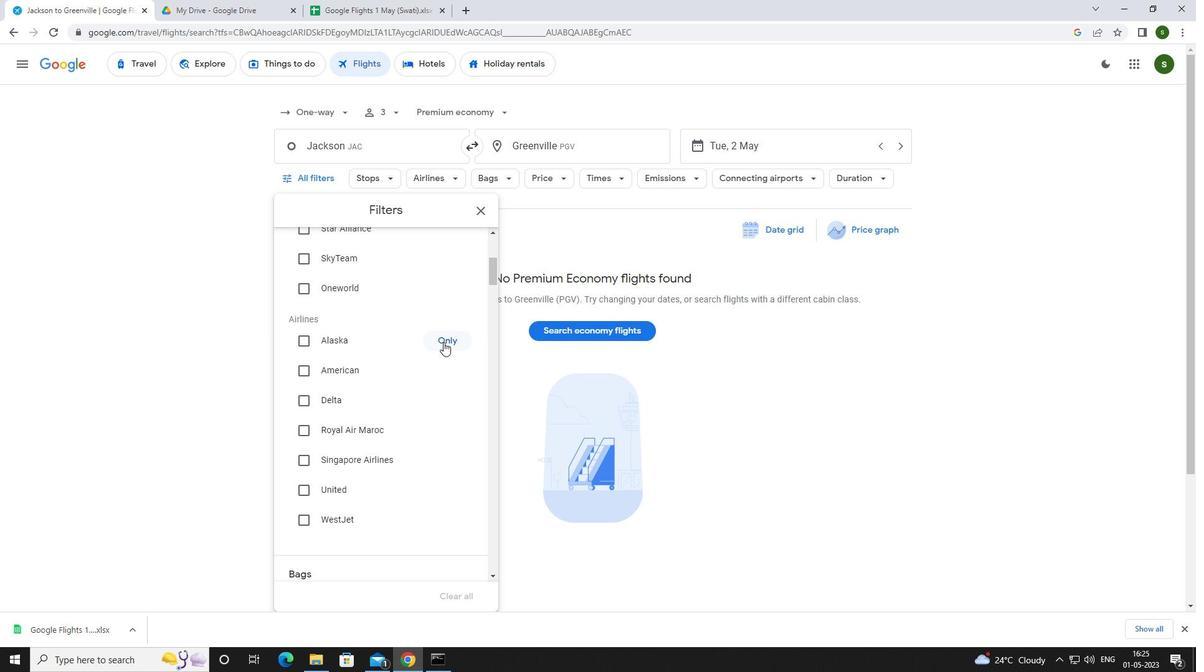 
Action: Mouse scrolled (443, 342) with delta (0, 0)
Screenshot: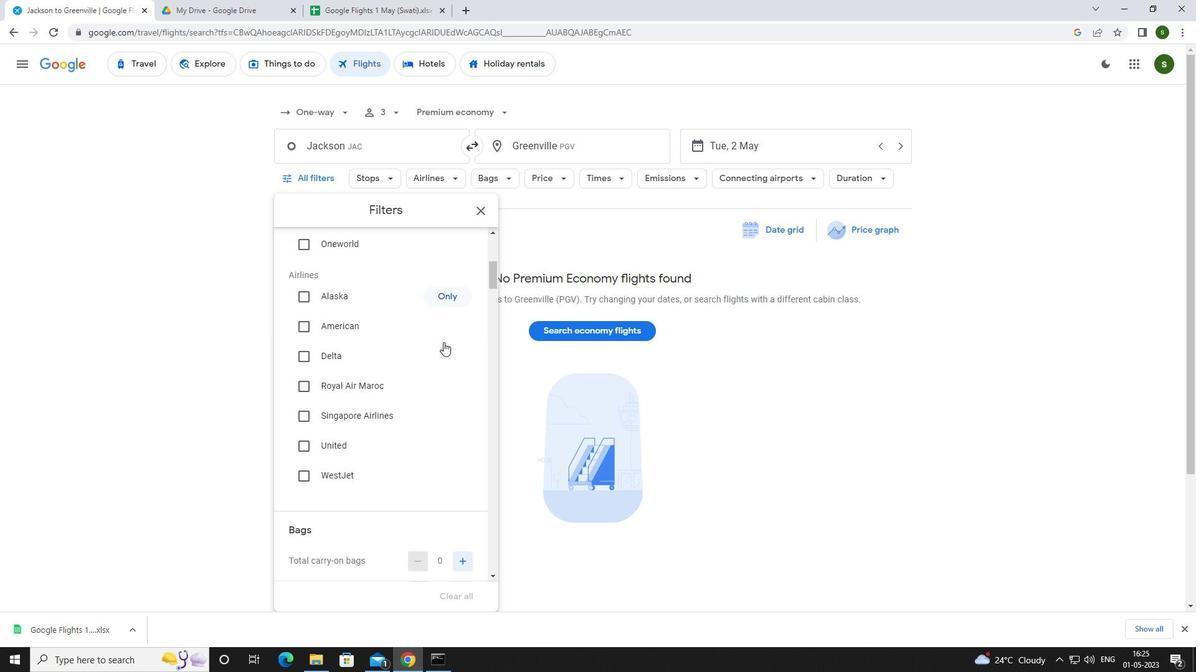 
Action: Mouse scrolled (443, 342) with delta (0, 0)
Screenshot: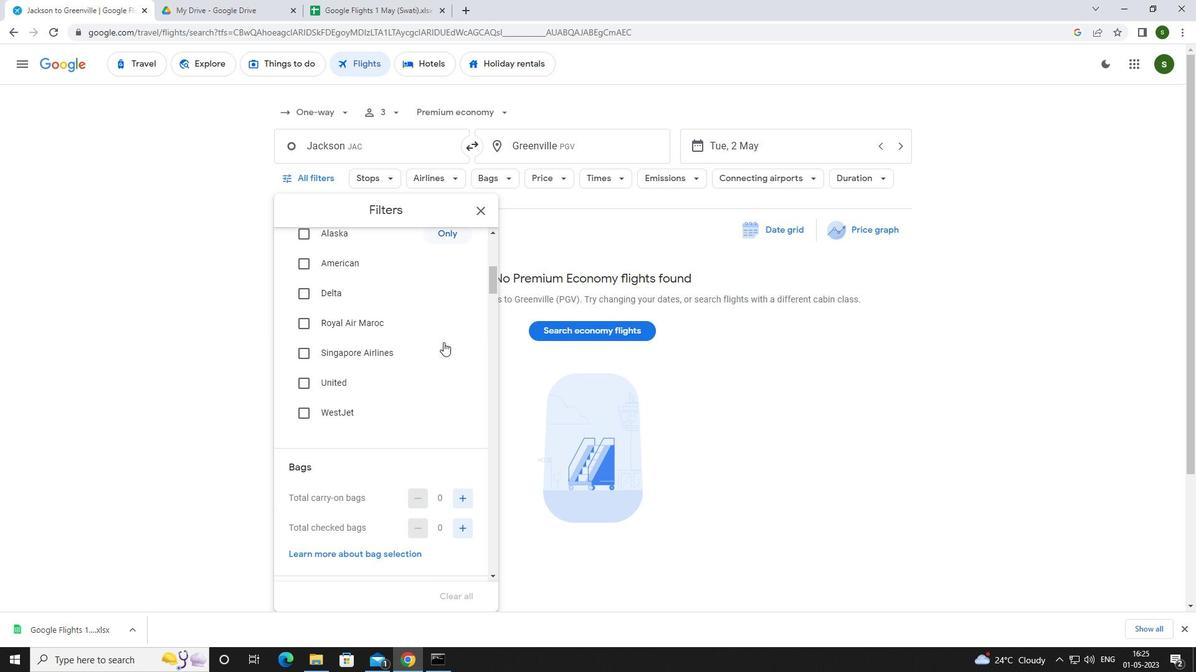 
Action: Mouse moved to (458, 398)
Screenshot: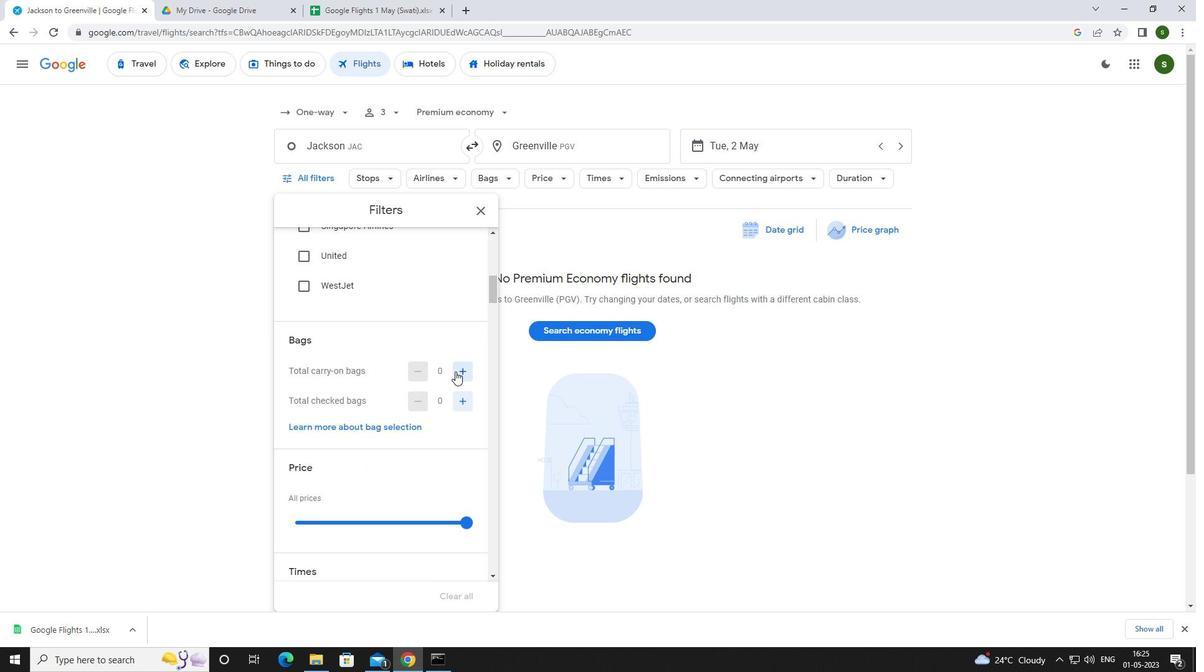 
Action: Mouse pressed left at (458, 398)
Screenshot: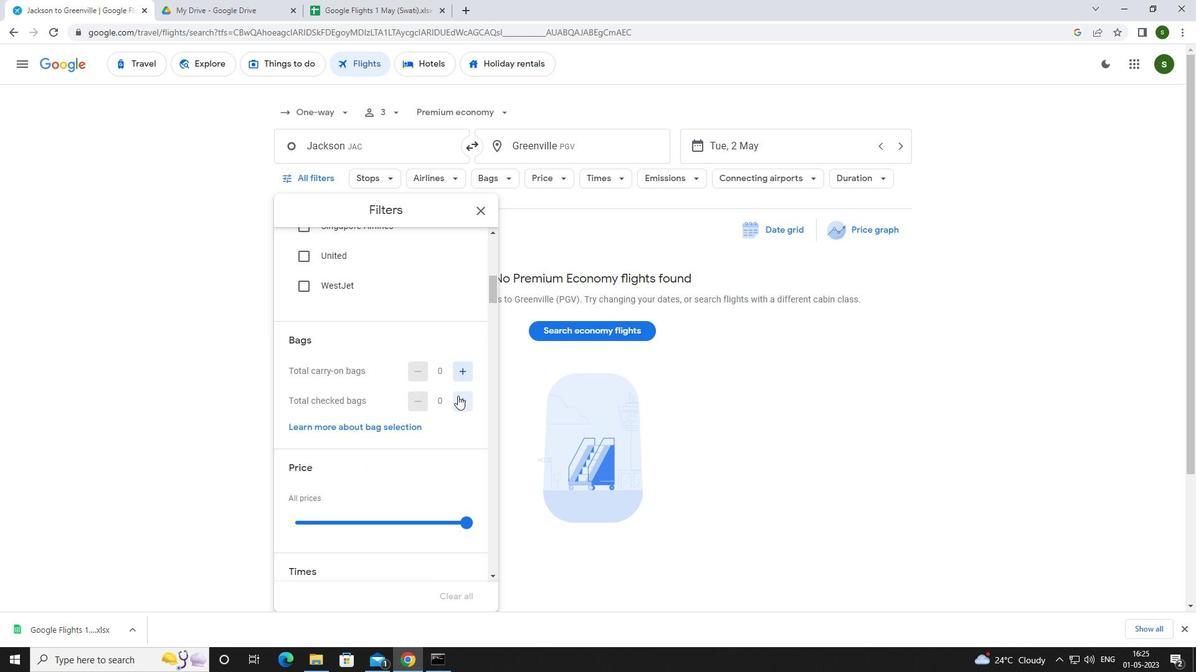 
Action: Mouse pressed left at (458, 398)
Screenshot: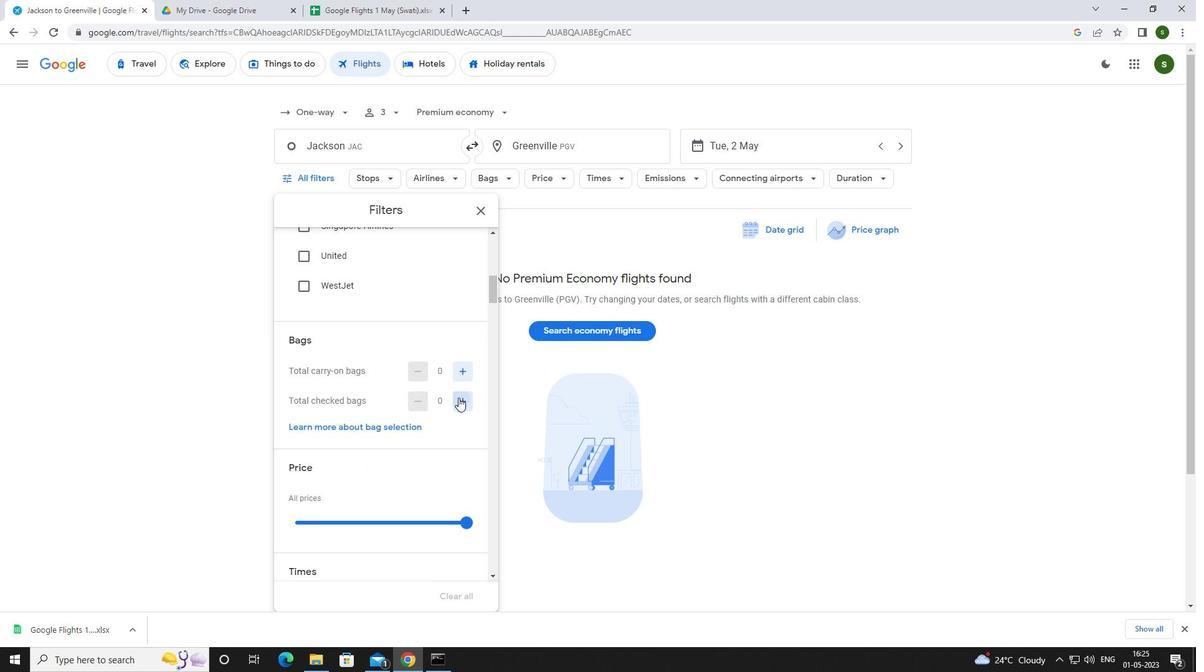 
Action: Mouse pressed left at (458, 398)
Screenshot: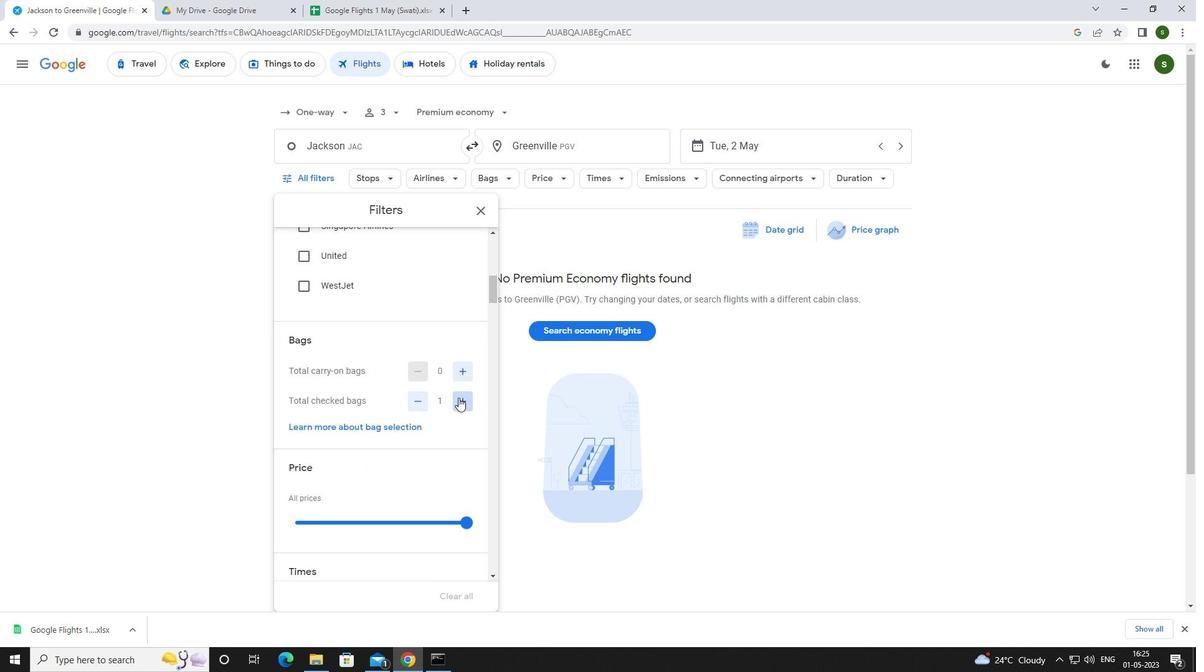 
Action: Mouse pressed left at (458, 398)
Screenshot: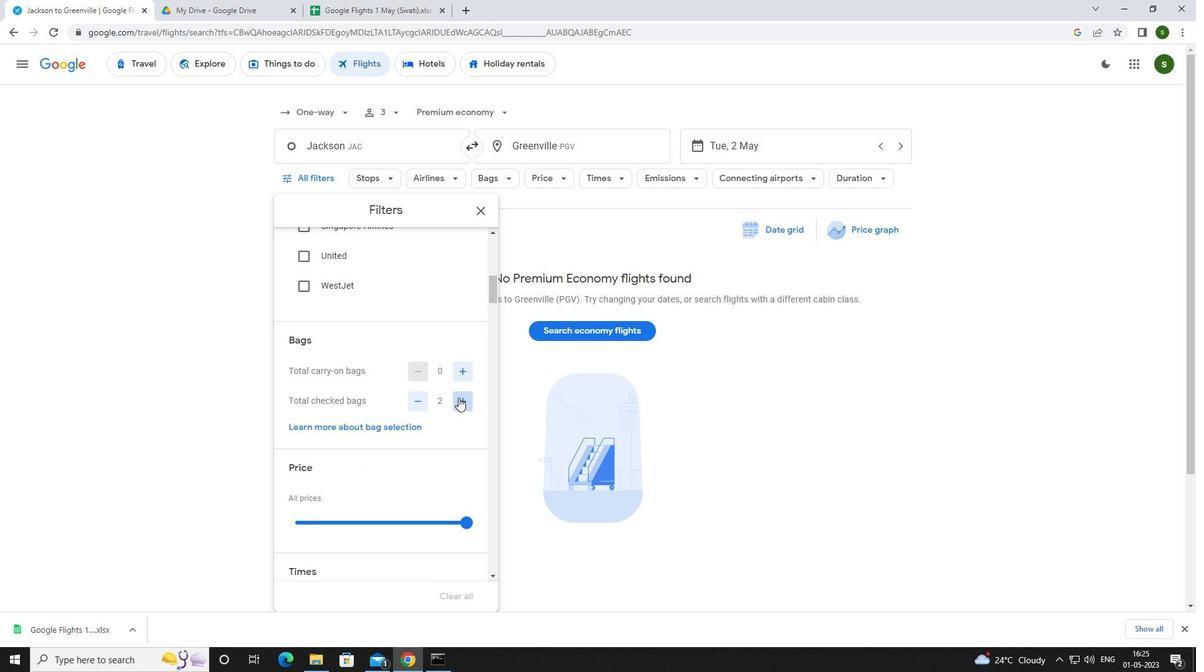 
Action: Mouse pressed left at (458, 398)
Screenshot: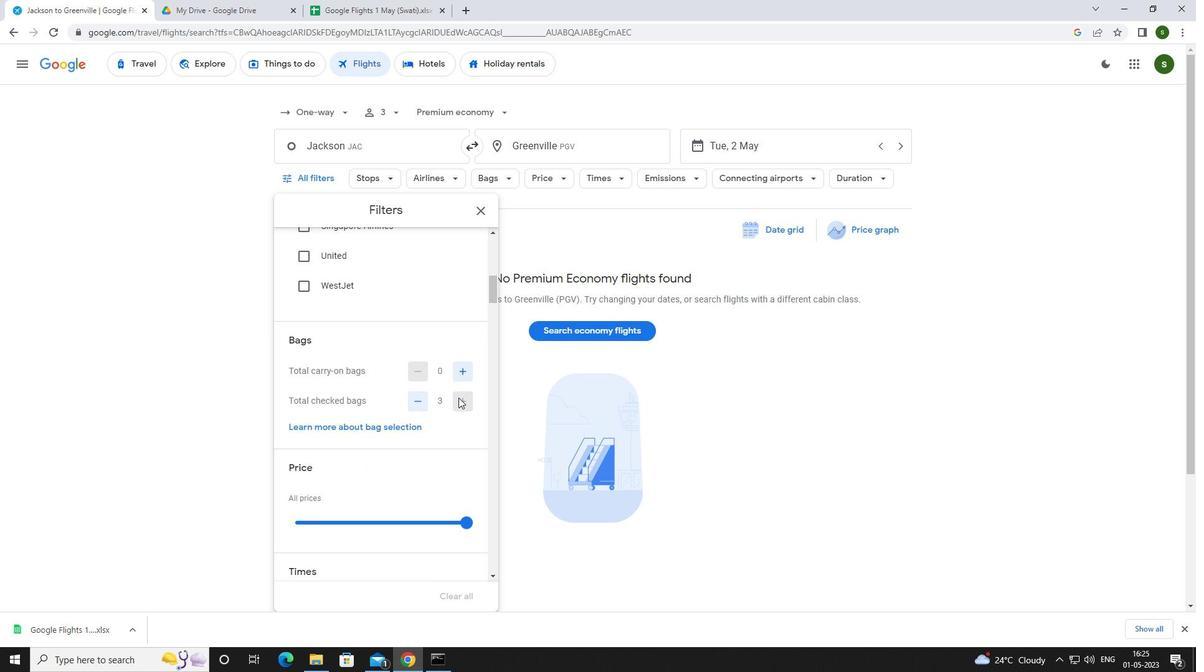 
Action: Mouse scrolled (458, 397) with delta (0, 0)
Screenshot: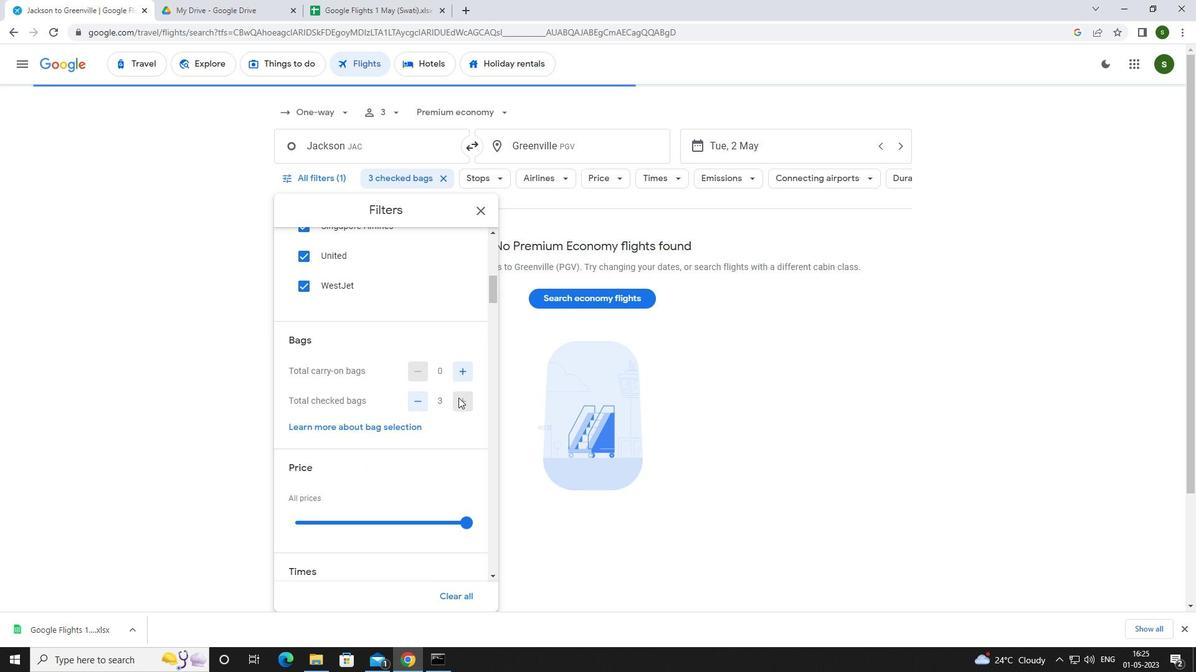 
Action: Mouse scrolled (458, 397) with delta (0, 0)
Screenshot: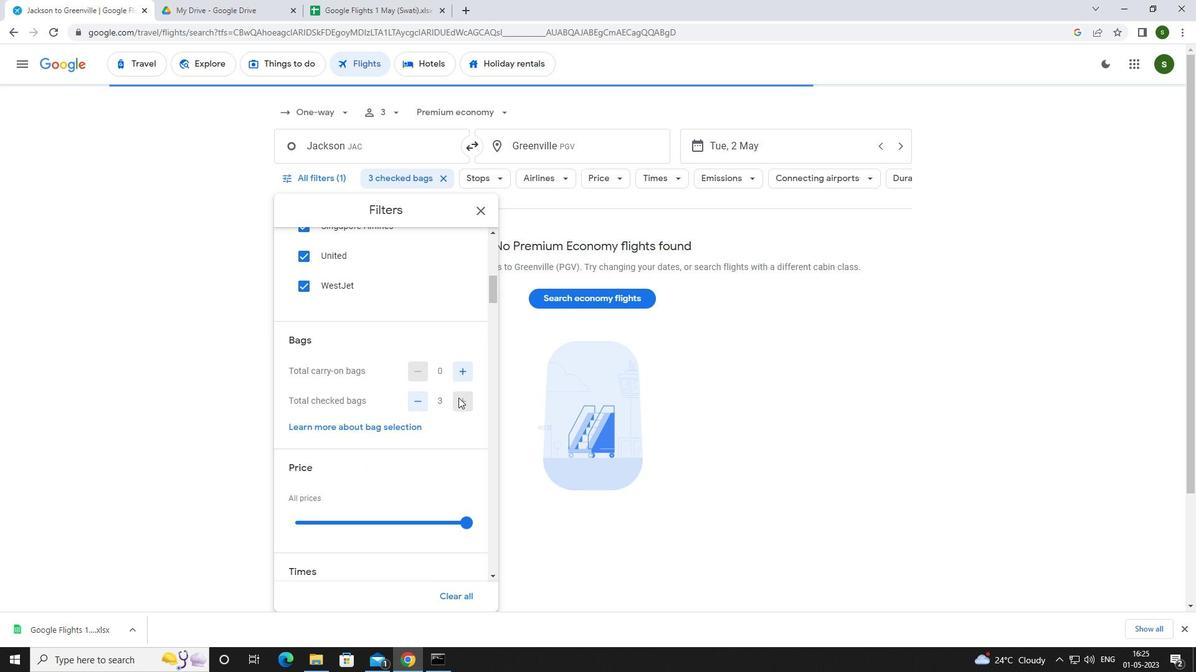 
Action: Mouse moved to (462, 393)
Screenshot: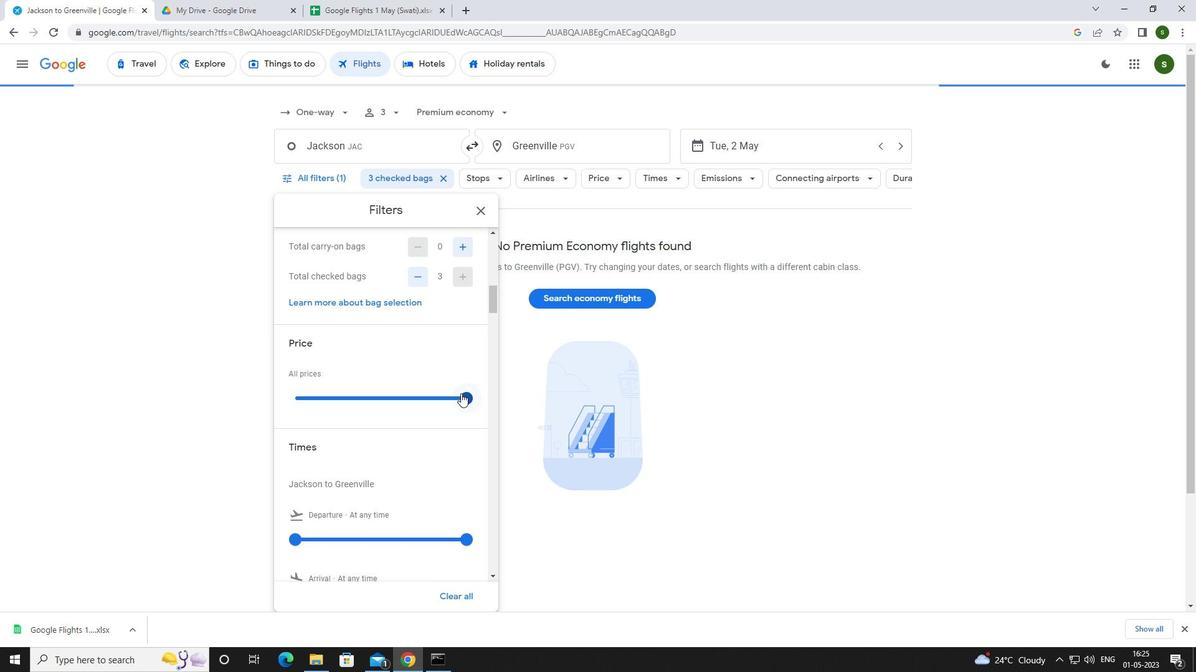 
Action: Mouse pressed left at (462, 393)
Screenshot: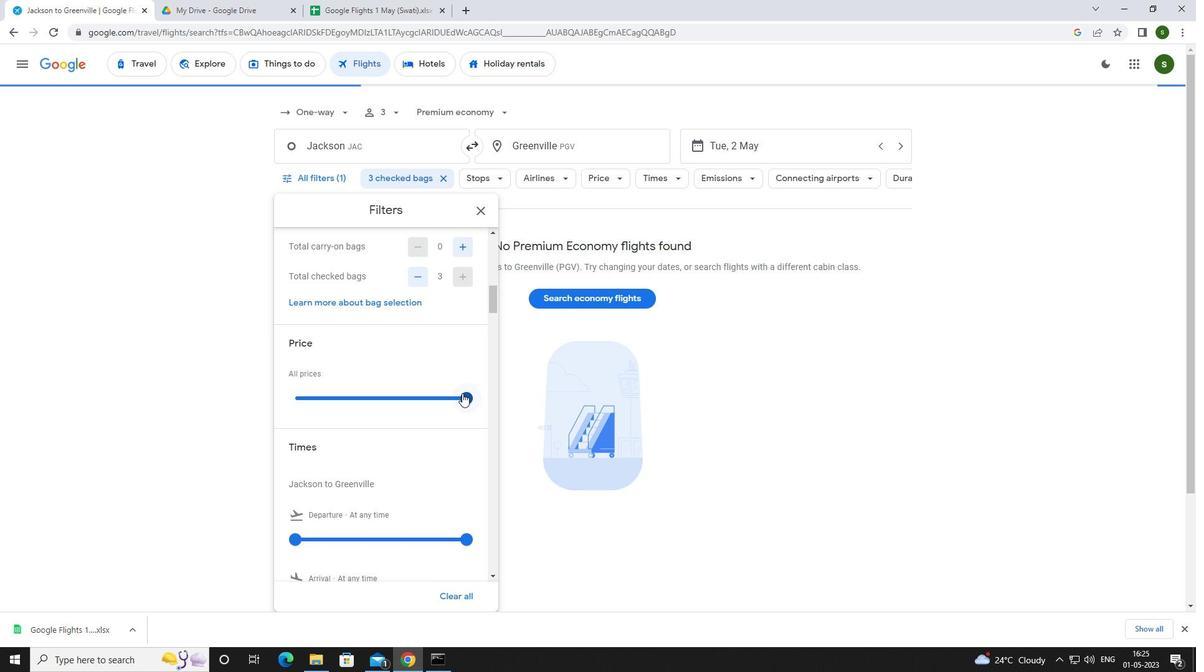
Action: Mouse moved to (426, 399)
Screenshot: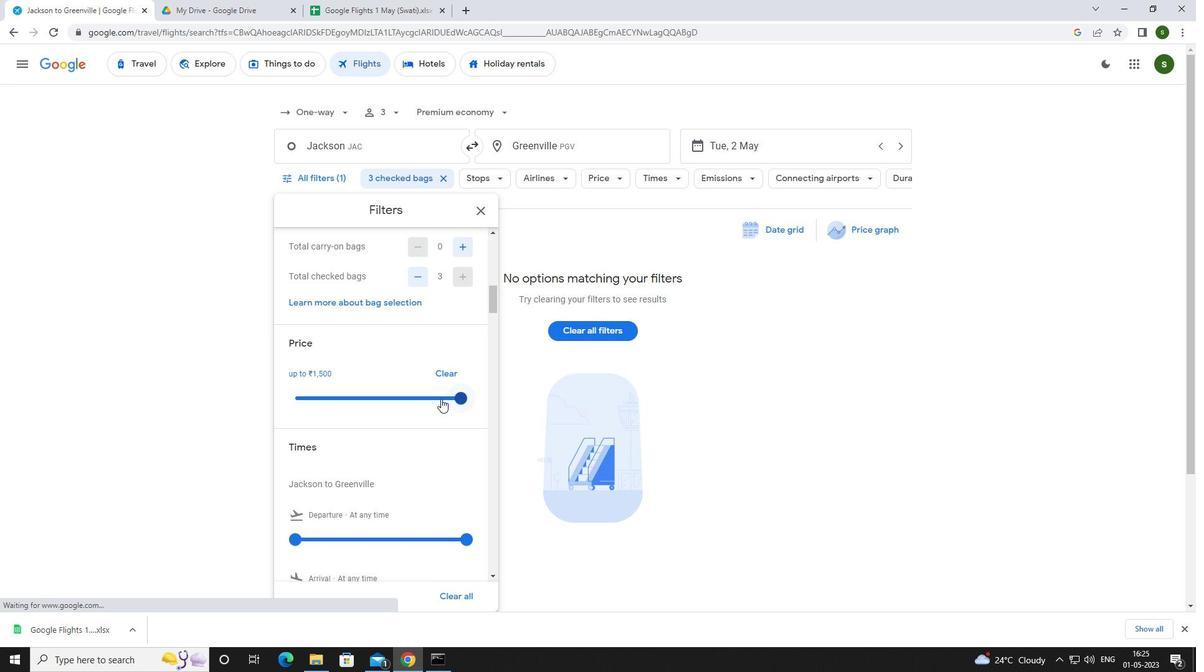 
Action: Mouse scrolled (426, 398) with delta (0, 0)
Screenshot: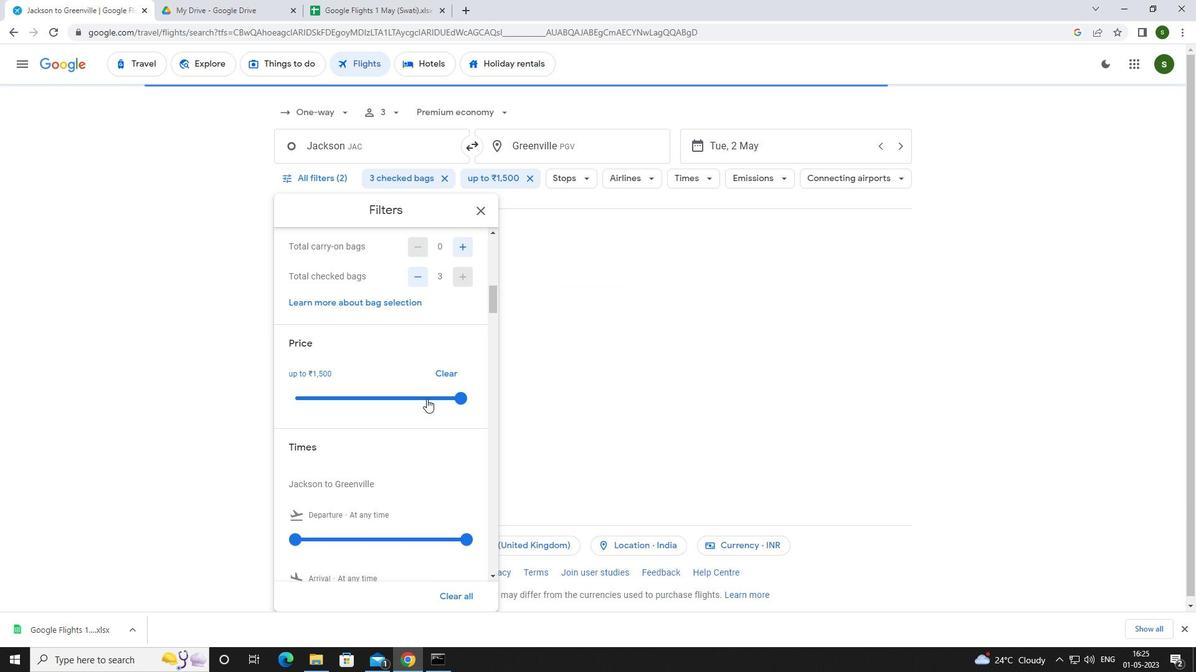 
Action: Mouse scrolled (426, 398) with delta (0, 0)
Screenshot: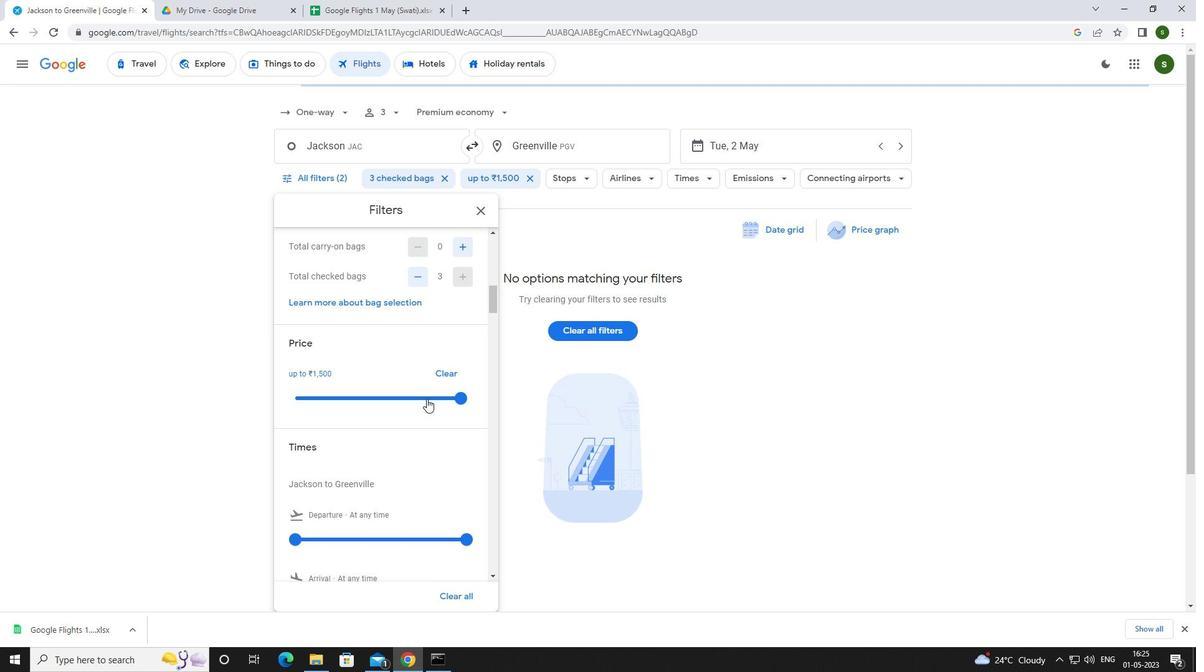 
Action: Mouse moved to (294, 417)
Screenshot: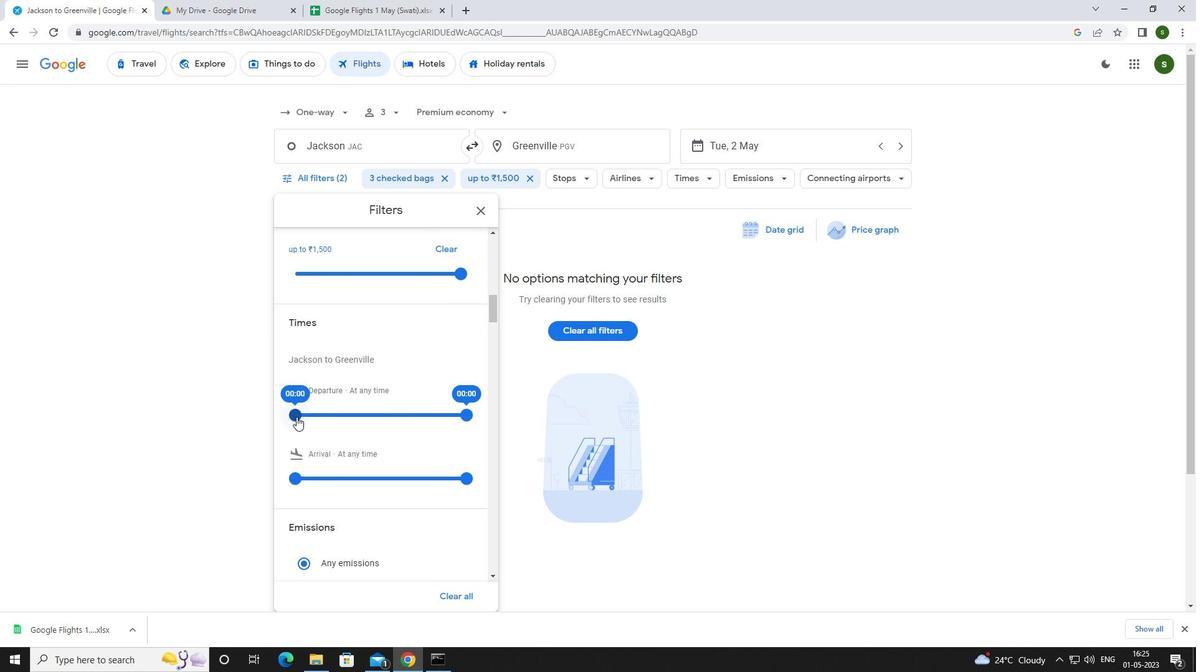 
Action: Mouse pressed left at (294, 417)
Screenshot: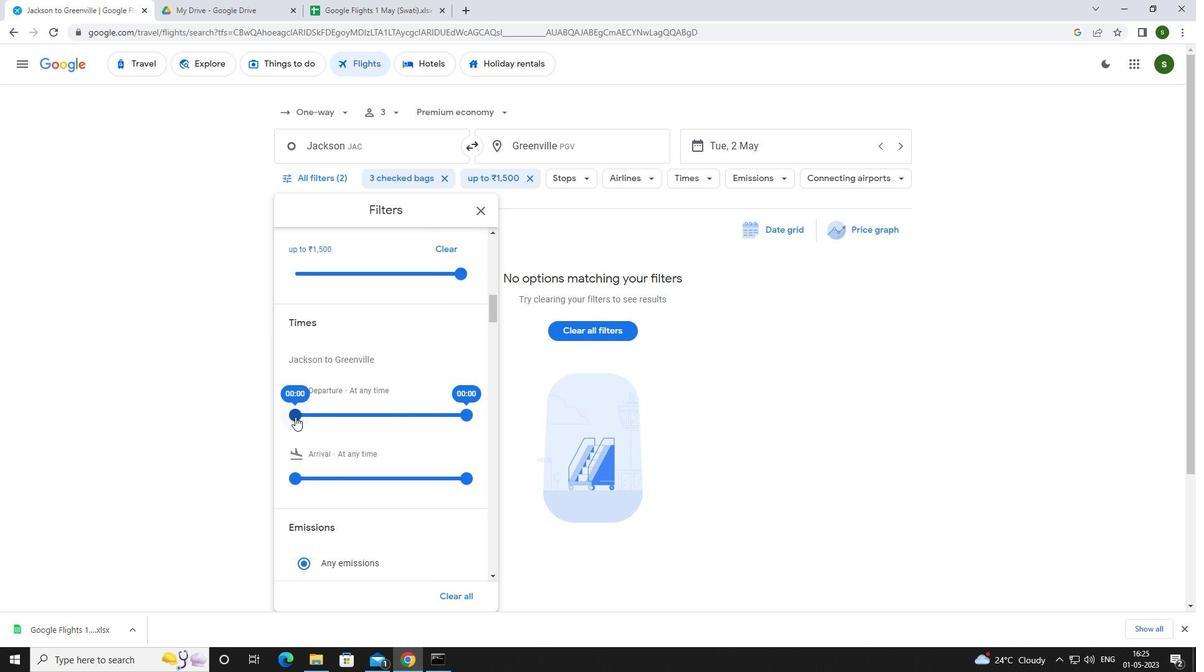 
Action: Mouse moved to (696, 398)
Screenshot: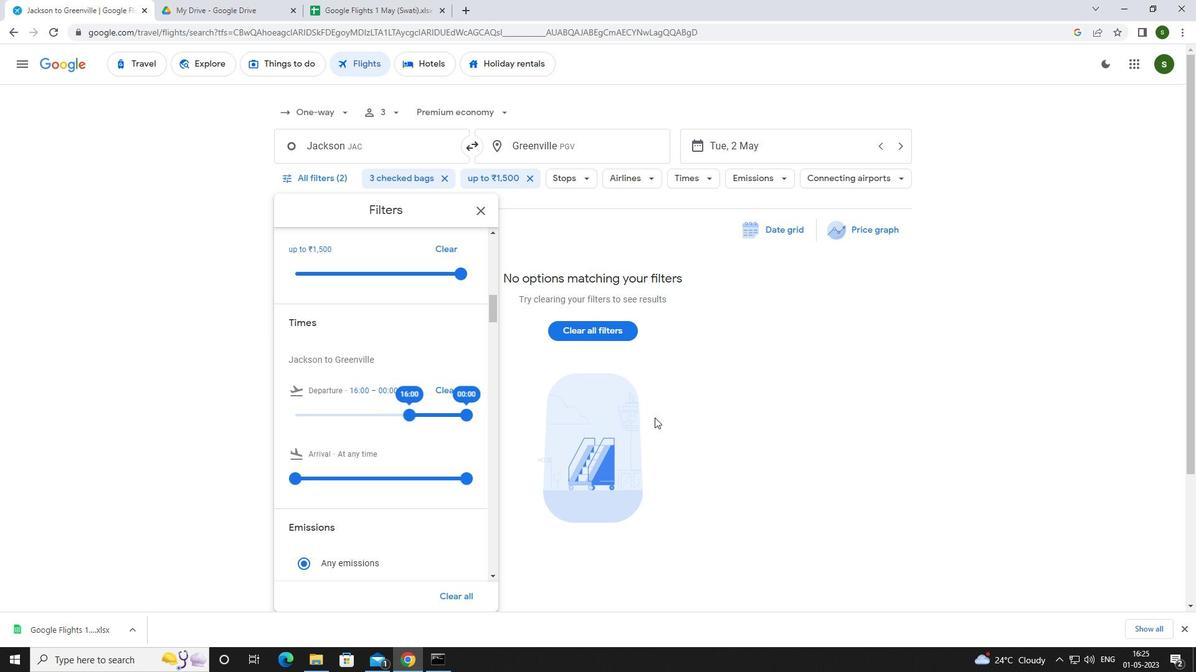 
Action: Mouse pressed left at (696, 398)
Screenshot: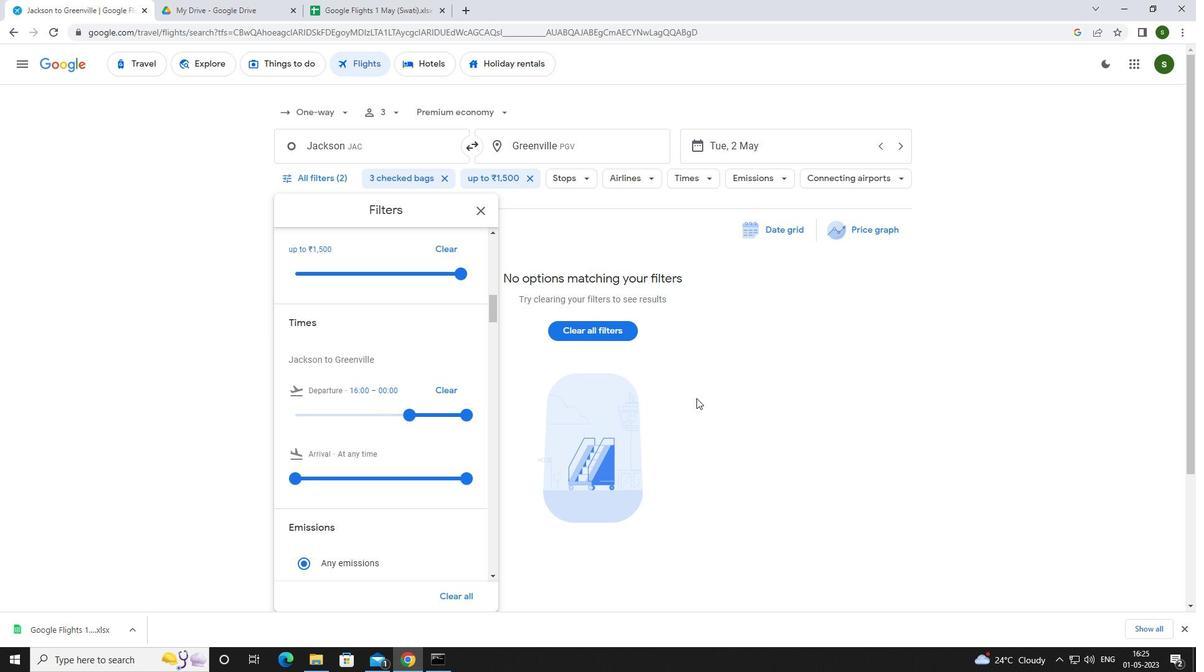 
